 Task: Look for space in Bandar-e Lengeh, Iran from 24th August, 2023 to 10th September, 2023 for 8 adults in price range Rs.12000 to Rs.15000. Place can be entire place or shared room with 4 bedrooms having 8 beds and 4 bathrooms. Property type can be house, flat, guest house. Amenities needed are: wifi, TV, free parkinig on premises, gym, breakfast. Booking option can be shelf check-in. Required host language is English.
Action: Mouse moved to (307, 130)
Screenshot: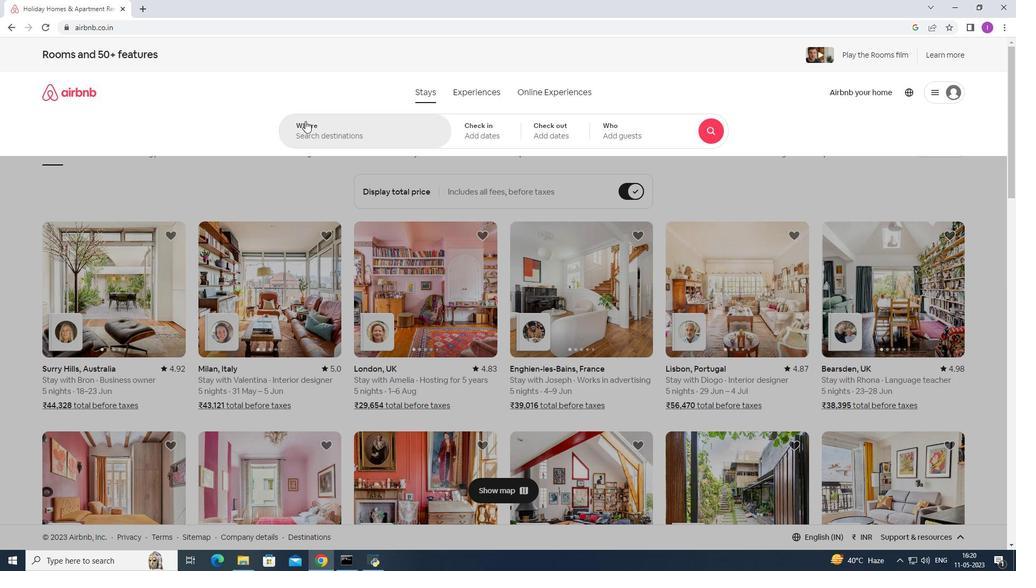 
Action: Mouse pressed left at (307, 130)
Screenshot: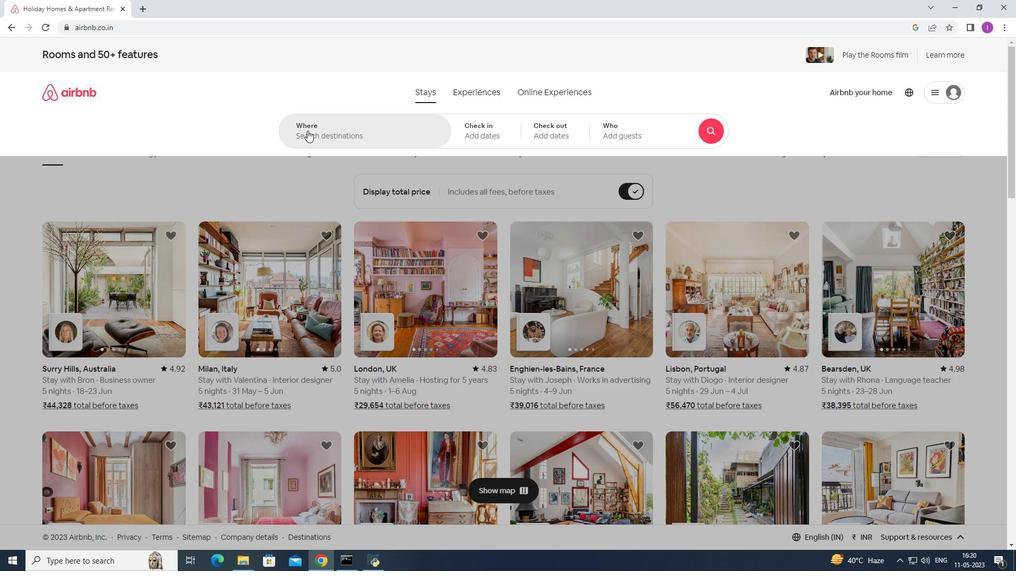 
Action: Mouse moved to (308, 131)
Screenshot: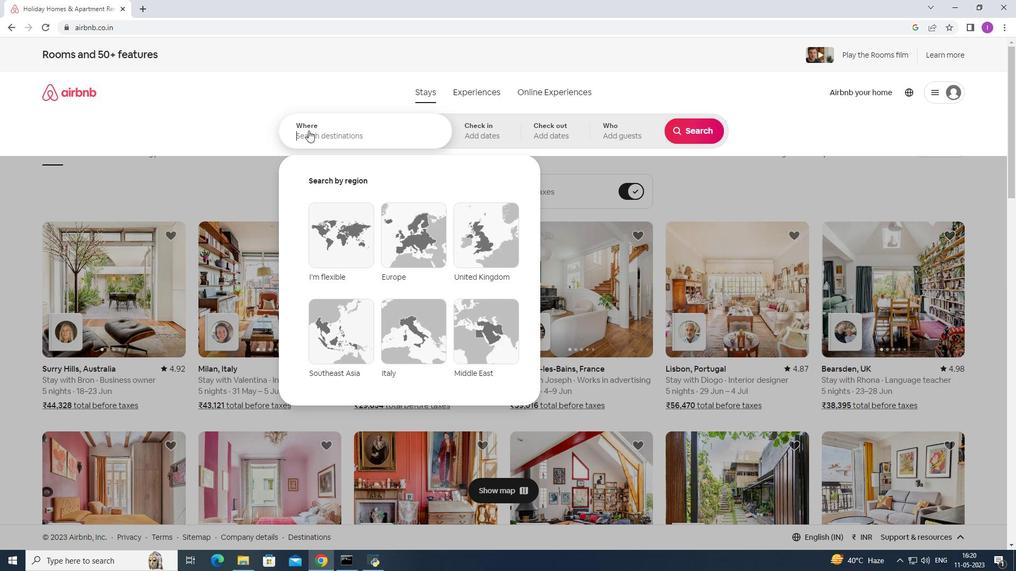 
Action: Key pressed <Key.shift><Key.shift><Key.shift><Key.shift><Key.shift><Key.shift><Key.shift><Key.shift><Key.shift><Key.shift><Key.shift><Key.shift><Key.shift><Key.shift><Key.shift><Key.shift><Key.shift><Key.shift><Key.shift><Key.shift><Key.shift><Key.shift>Bandar-e-<Key.shift>Lengeh
Screenshot: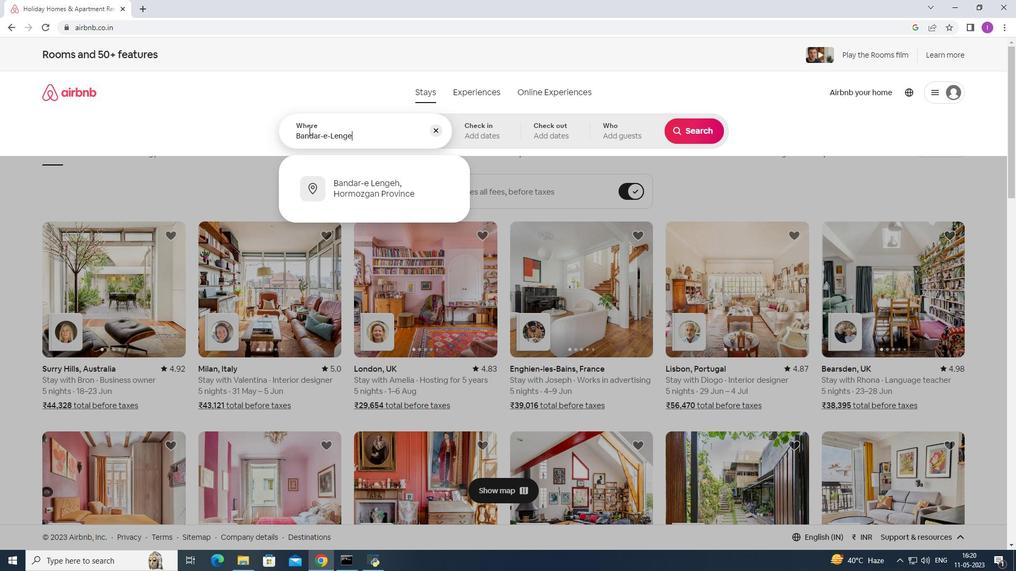 
Action: Mouse moved to (418, 168)
Screenshot: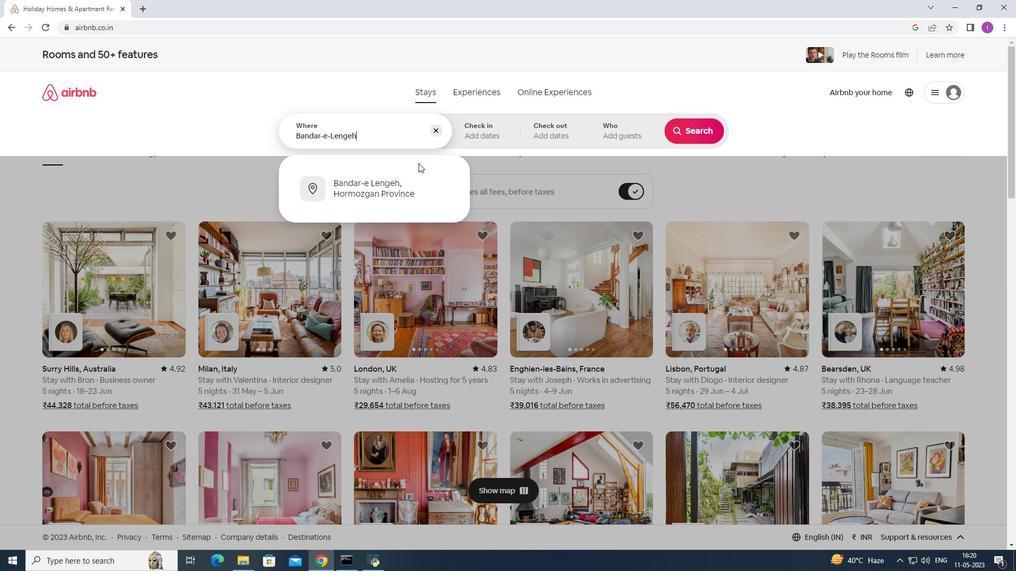 
Action: Key pressed ,<Key.shift>Iran
Screenshot: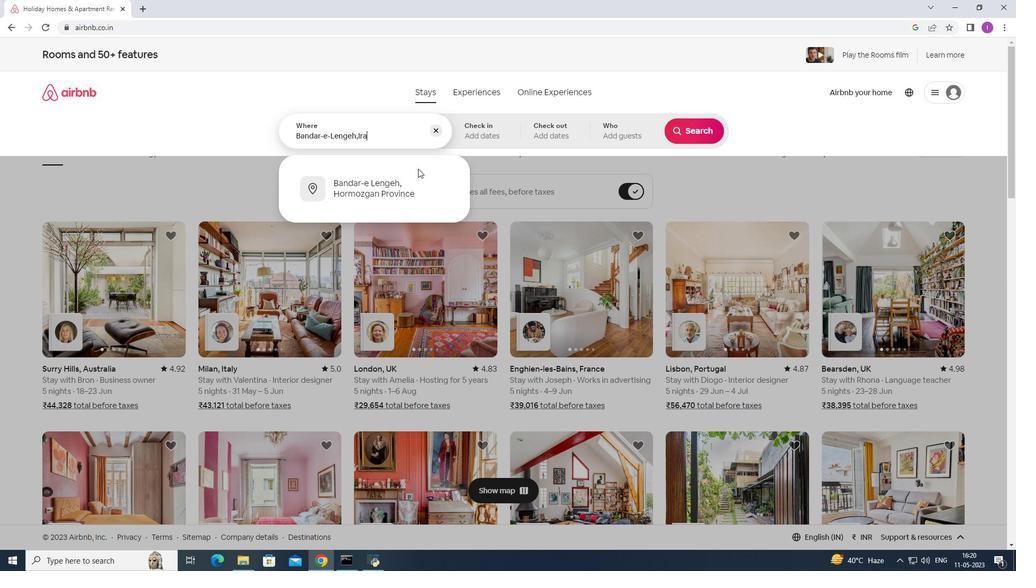 
Action: Mouse moved to (497, 129)
Screenshot: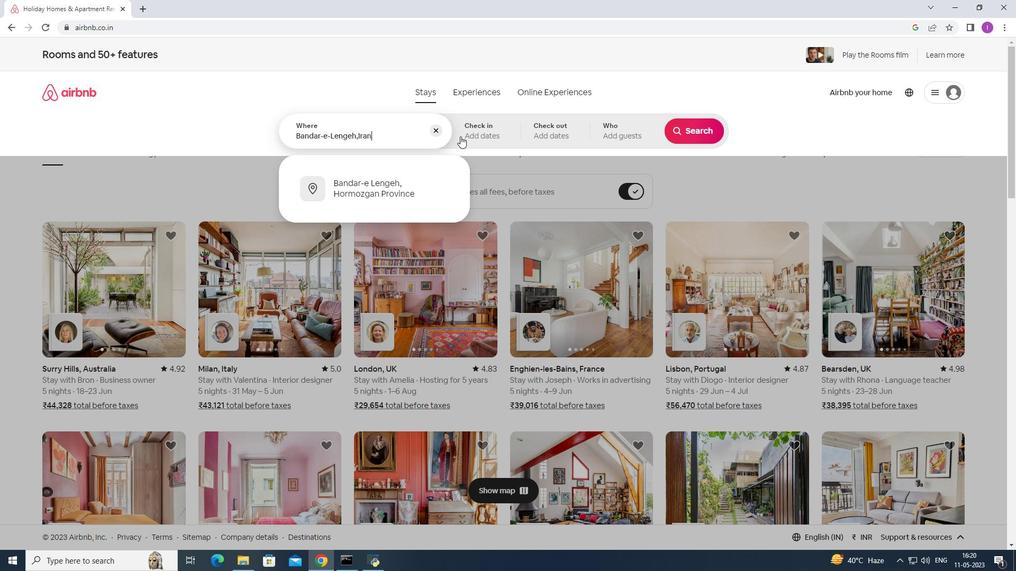 
Action: Mouse pressed left at (497, 129)
Screenshot: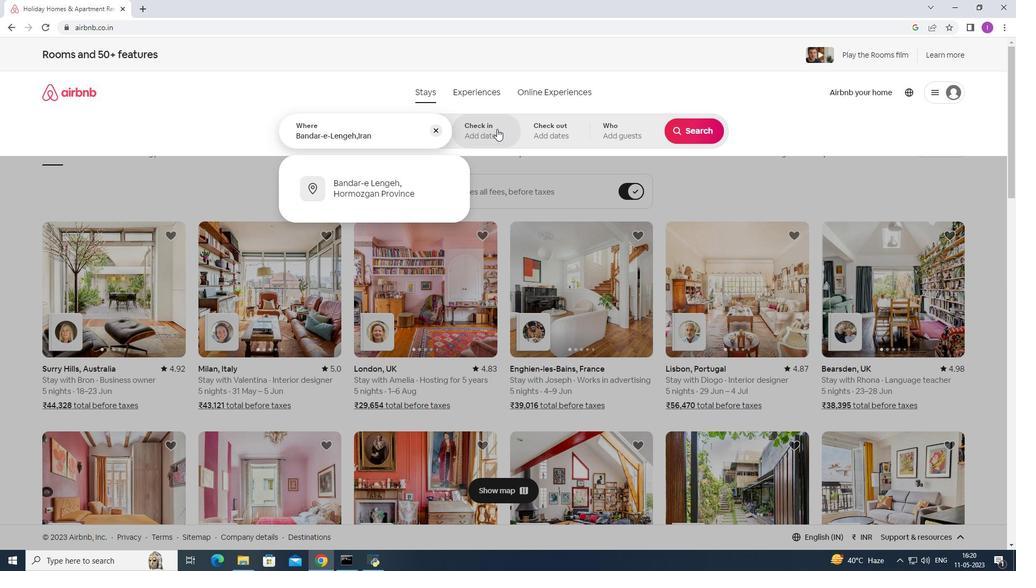 
Action: Mouse moved to (690, 217)
Screenshot: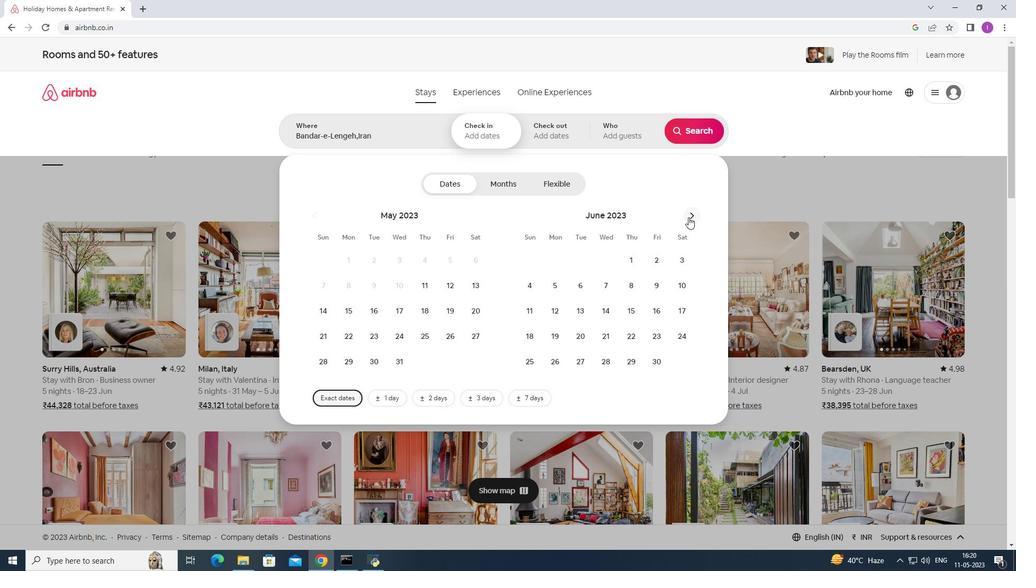 
Action: Mouse pressed left at (690, 217)
Screenshot: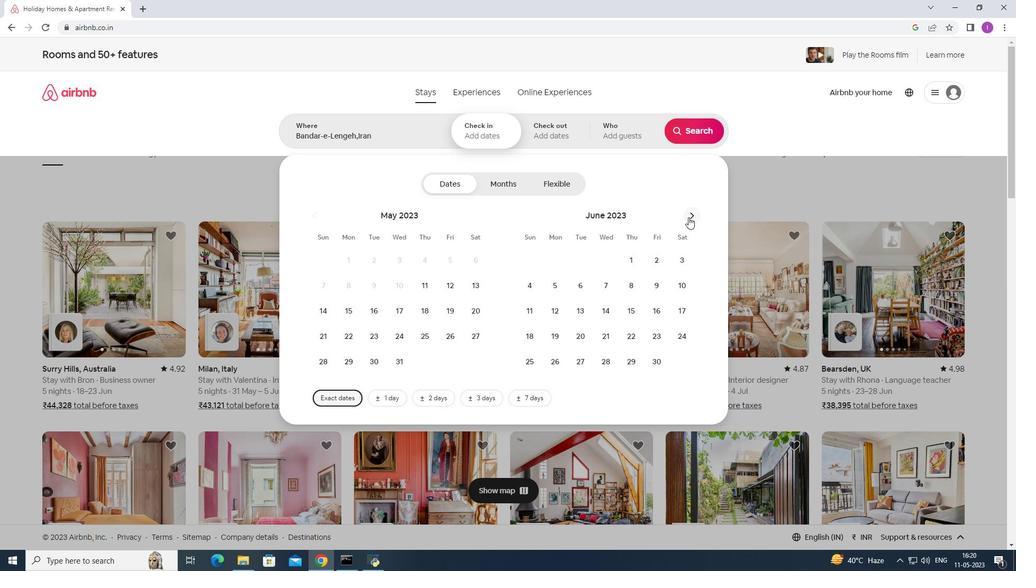 
Action: Mouse moved to (691, 217)
Screenshot: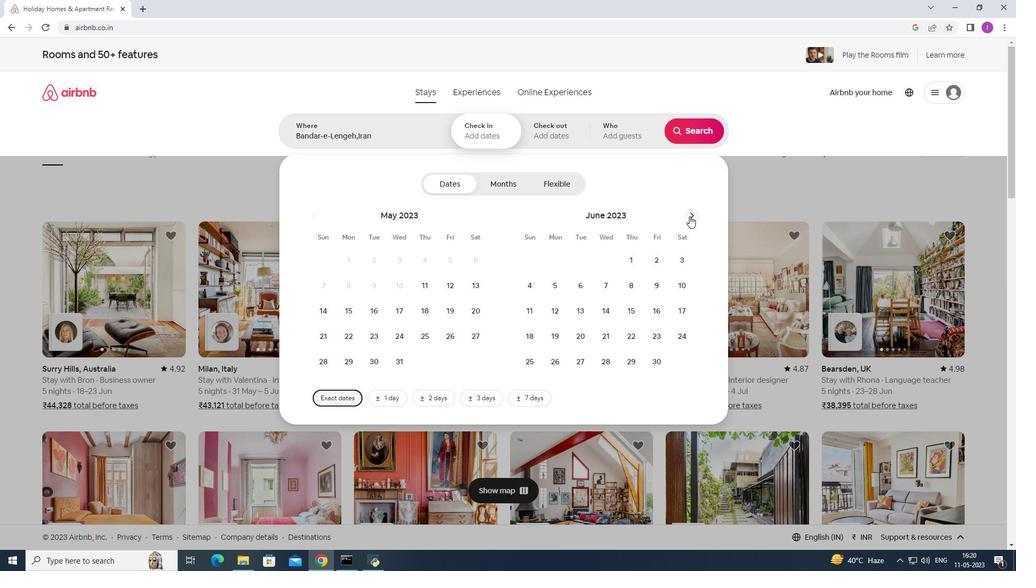 
Action: Mouse pressed left at (691, 217)
Screenshot: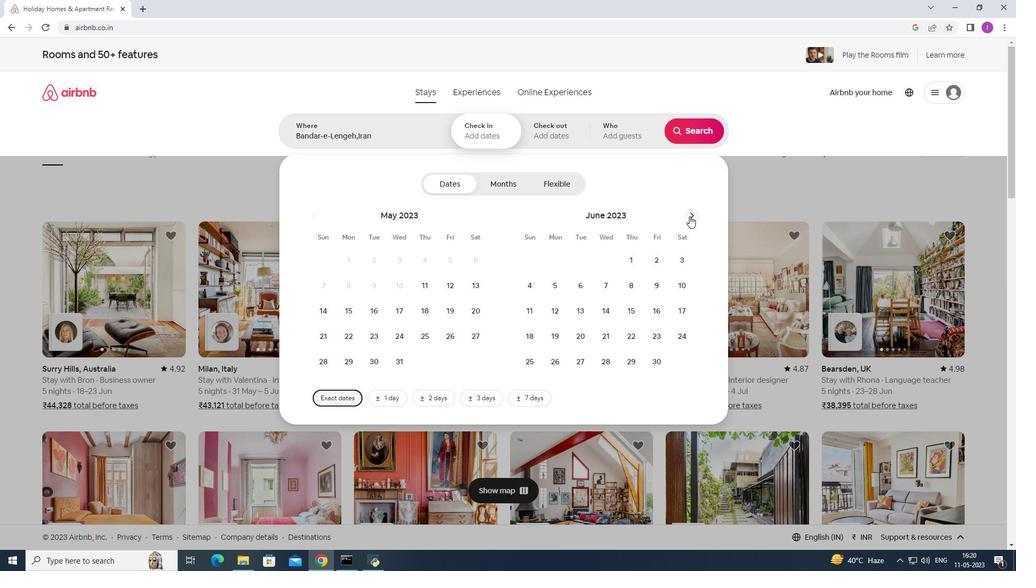 
Action: Mouse moved to (692, 218)
Screenshot: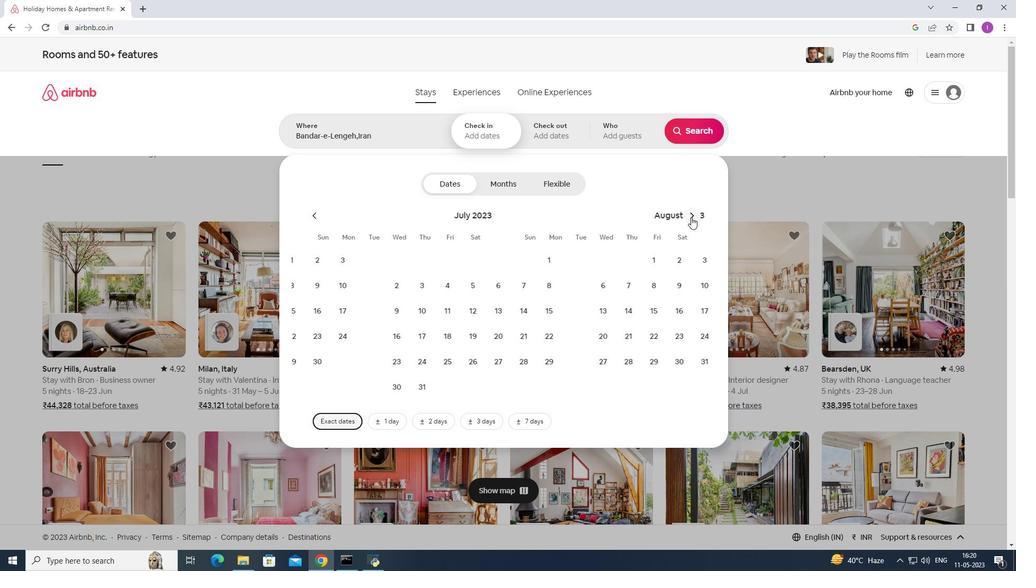
Action: Mouse pressed left at (692, 218)
Screenshot: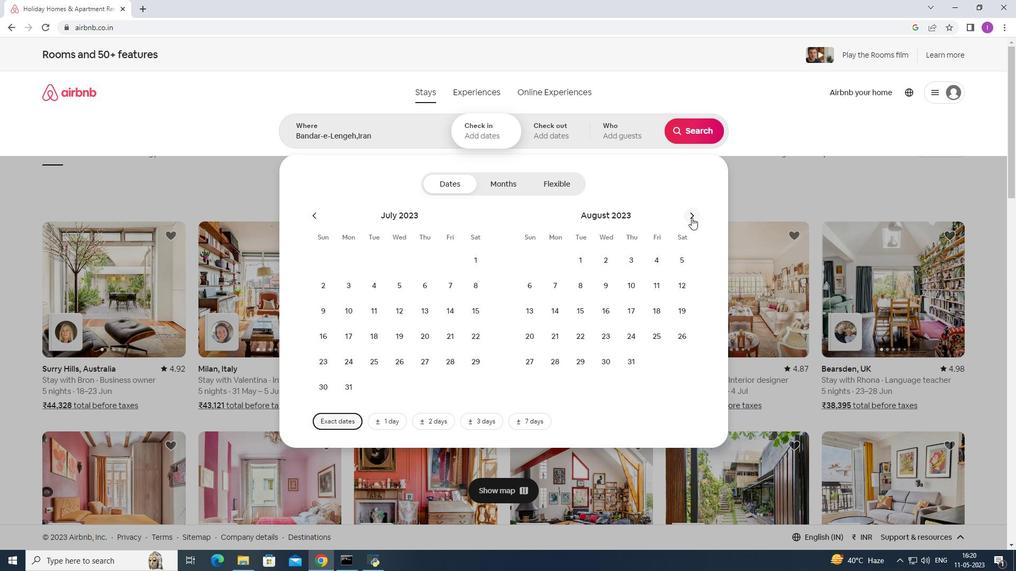 
Action: Mouse moved to (424, 336)
Screenshot: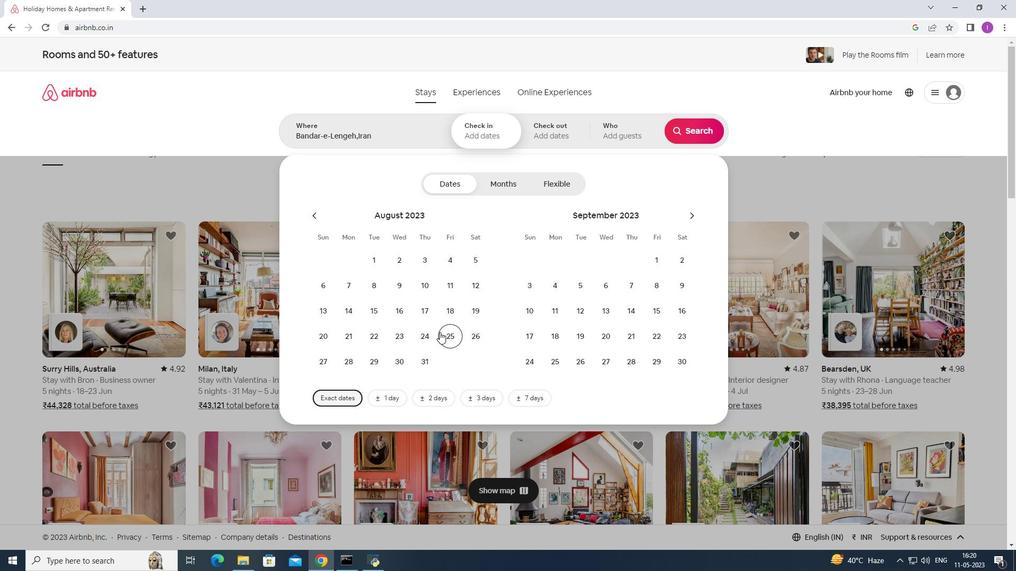 
Action: Mouse pressed left at (424, 336)
Screenshot: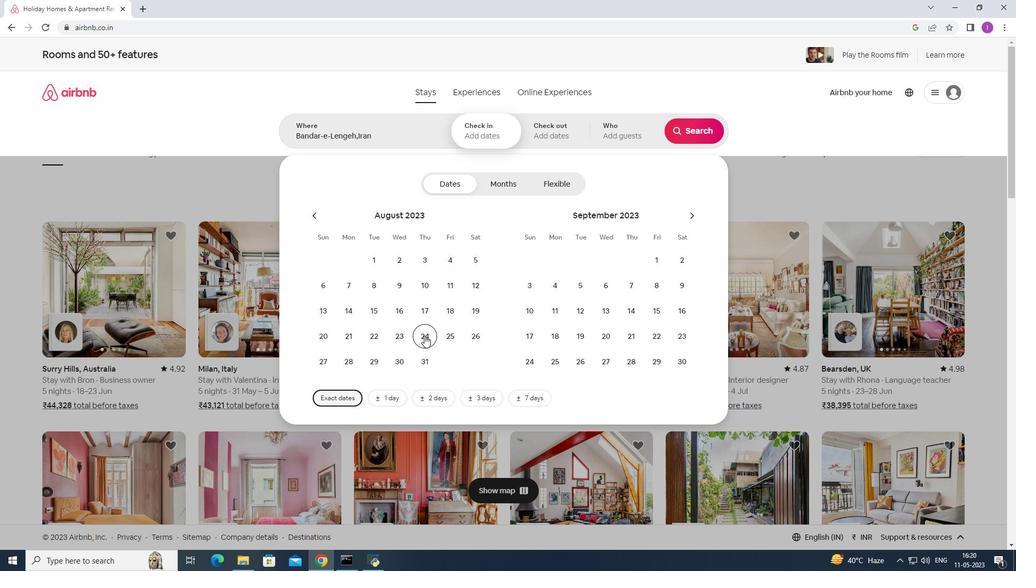 
Action: Mouse moved to (539, 311)
Screenshot: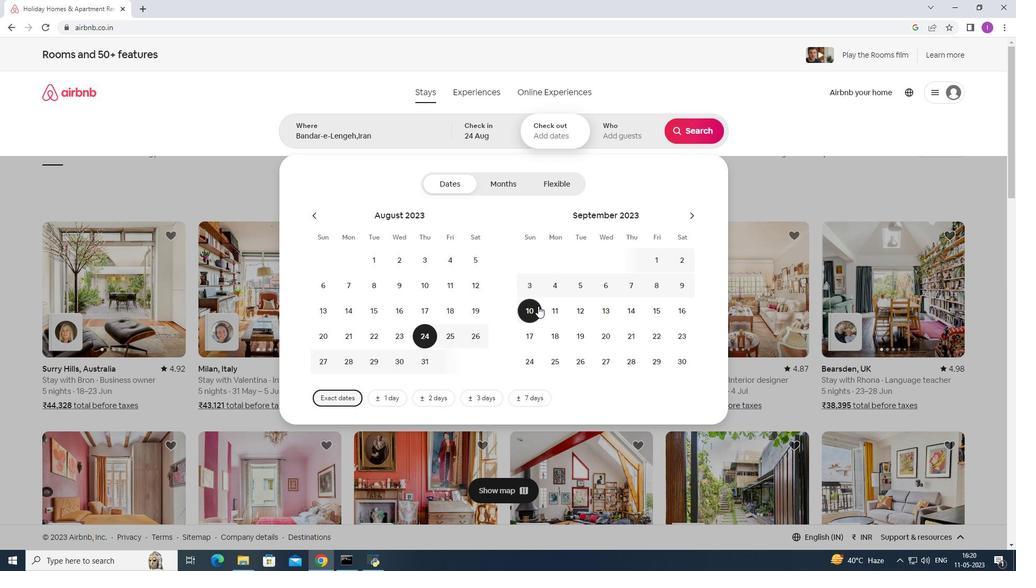 
Action: Mouse pressed left at (539, 311)
Screenshot: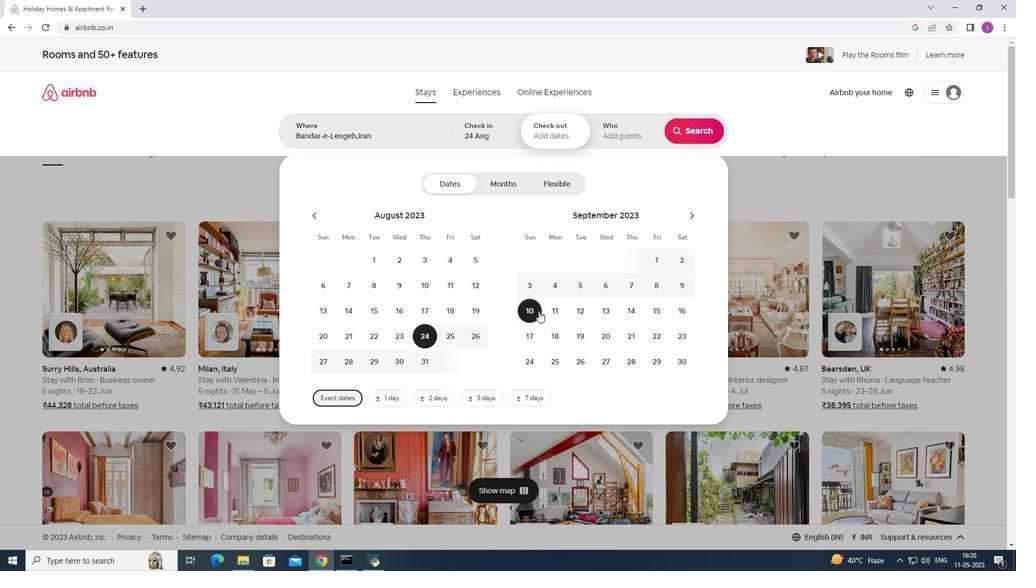 
Action: Mouse moved to (636, 139)
Screenshot: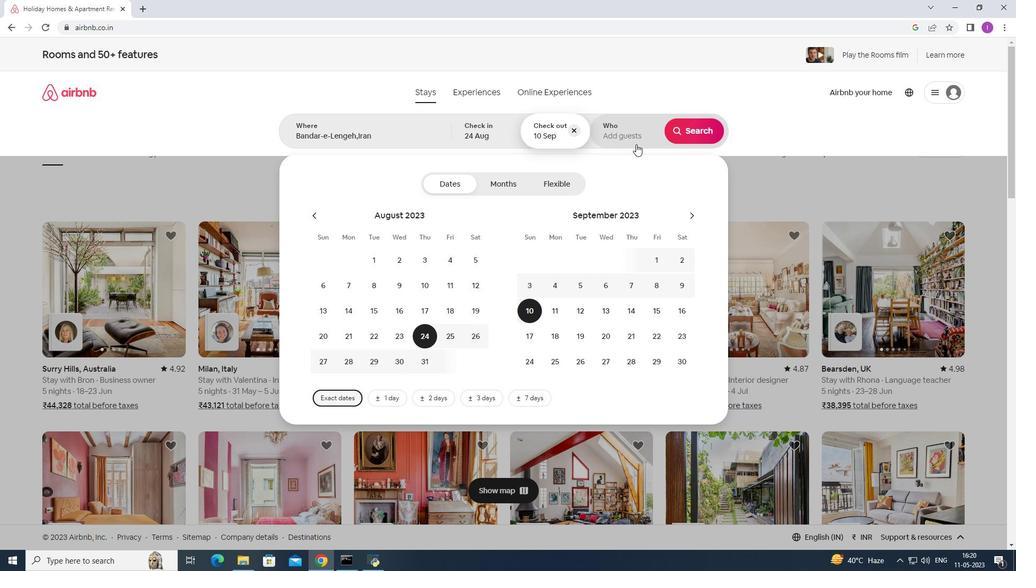 
Action: Mouse pressed left at (636, 139)
Screenshot: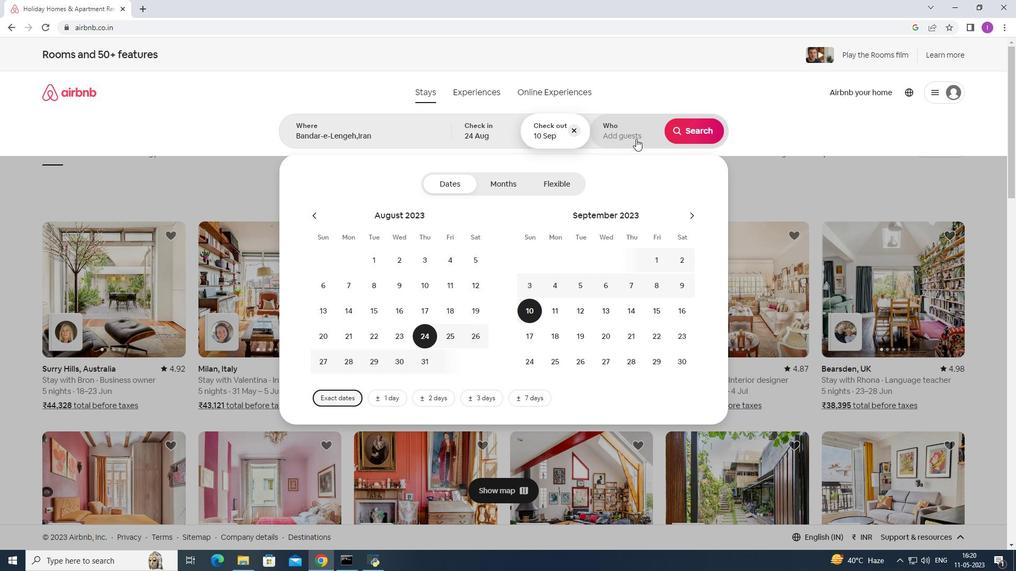 
Action: Mouse moved to (696, 190)
Screenshot: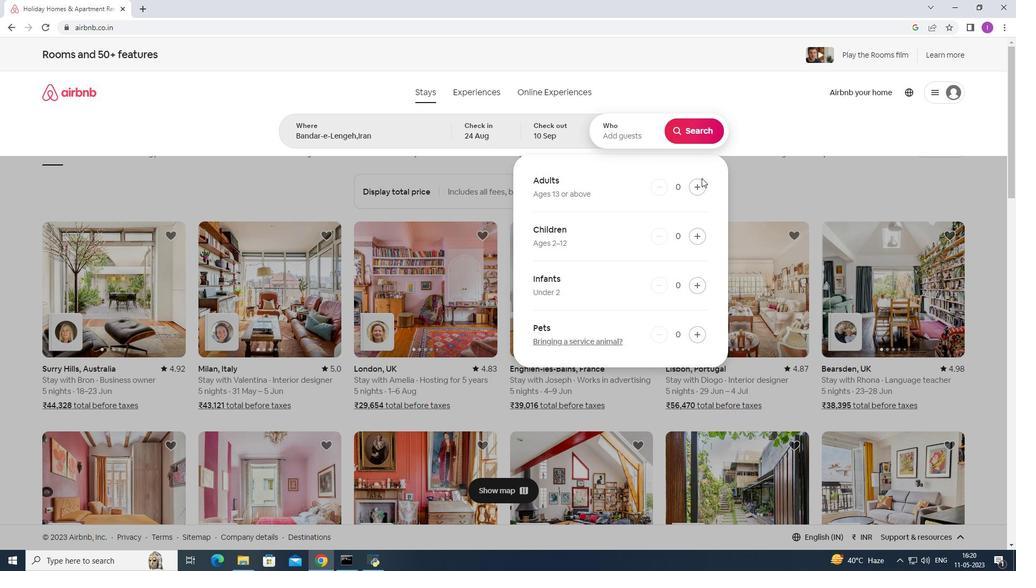 
Action: Mouse pressed left at (696, 190)
Screenshot: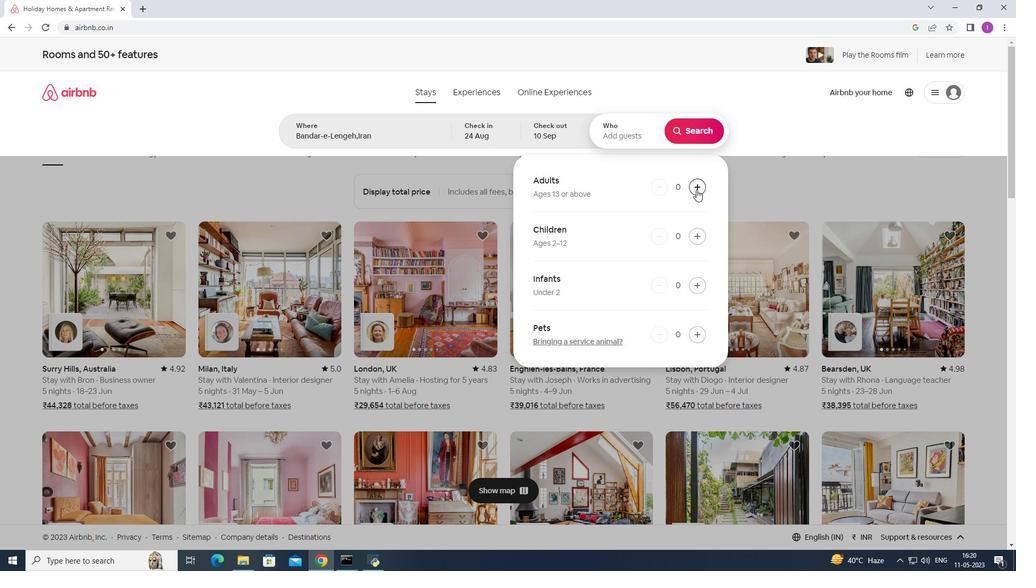 
Action: Mouse pressed left at (696, 190)
Screenshot: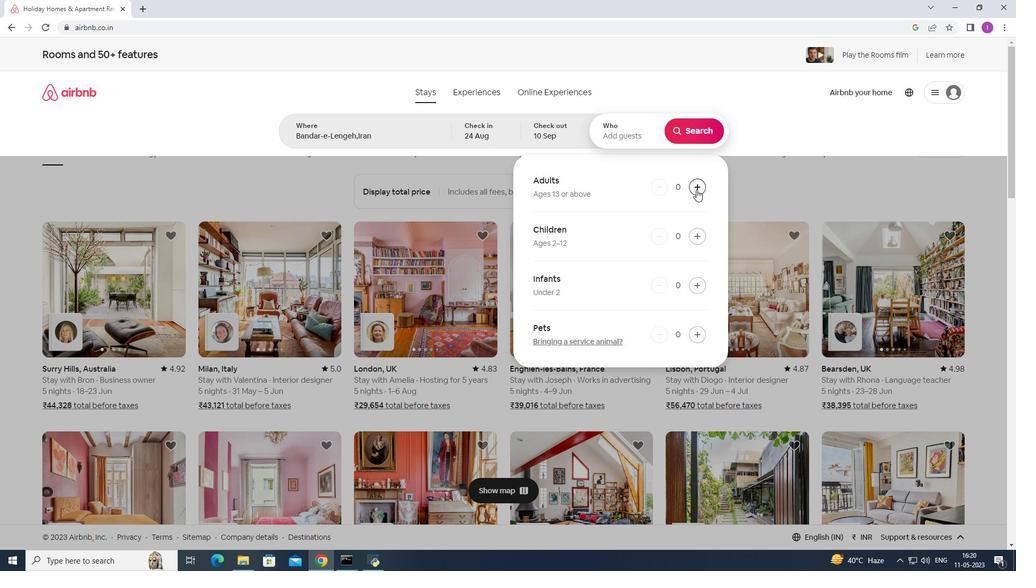 
Action: Mouse pressed left at (696, 190)
Screenshot: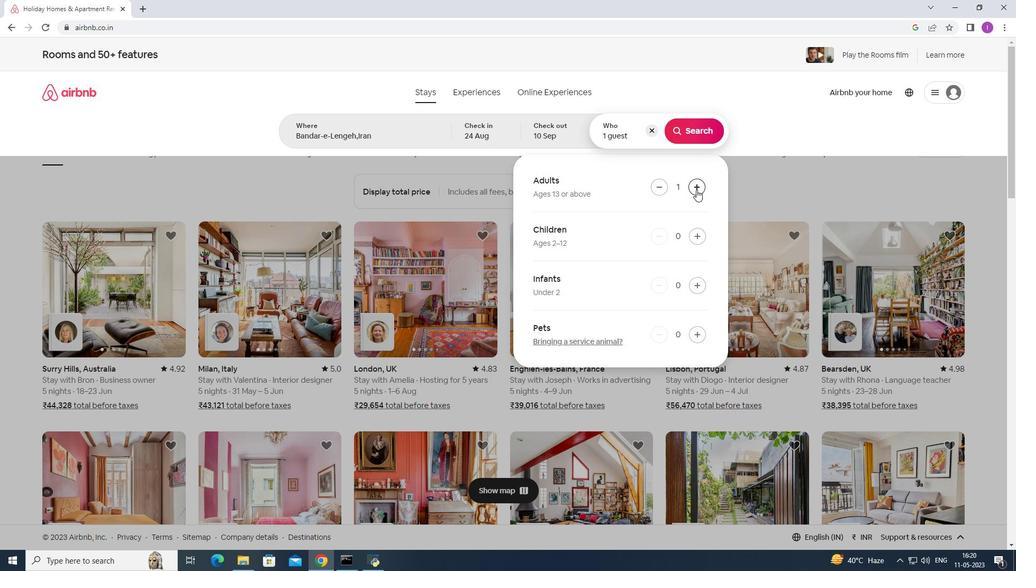 
Action: Mouse pressed left at (696, 190)
Screenshot: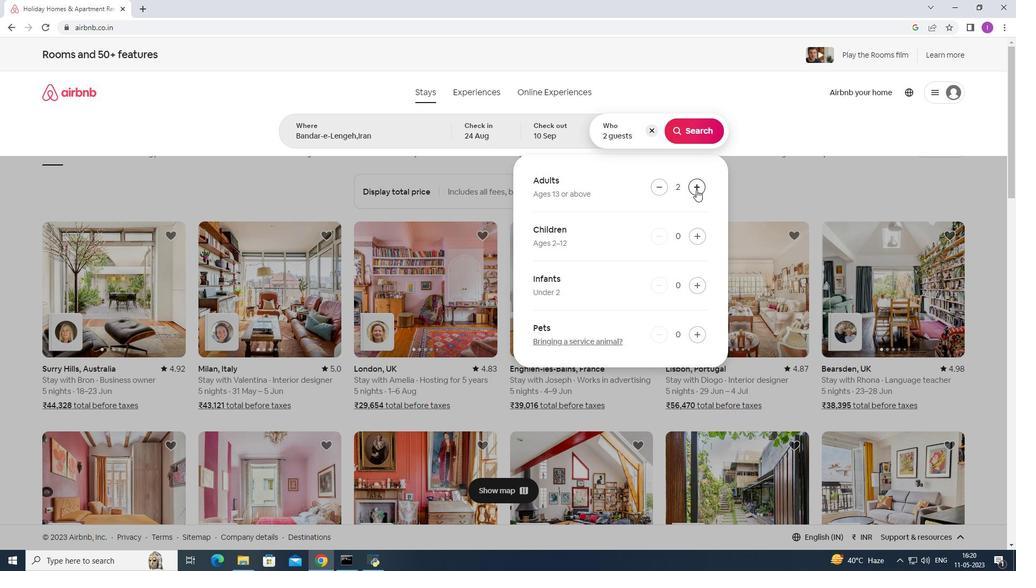 
Action: Mouse pressed left at (696, 190)
Screenshot: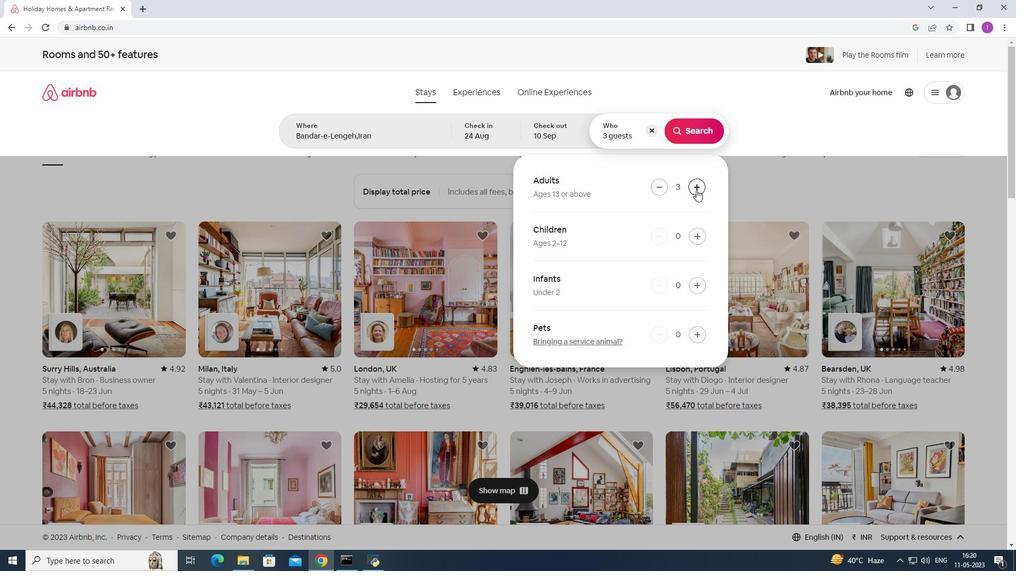 
Action: Mouse pressed left at (696, 190)
Screenshot: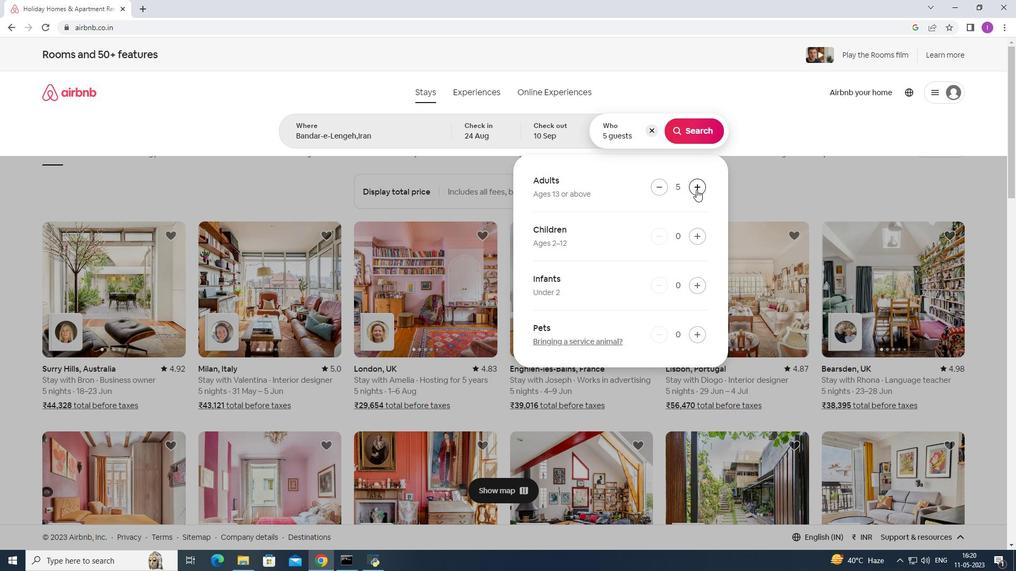 
Action: Mouse pressed left at (696, 190)
Screenshot: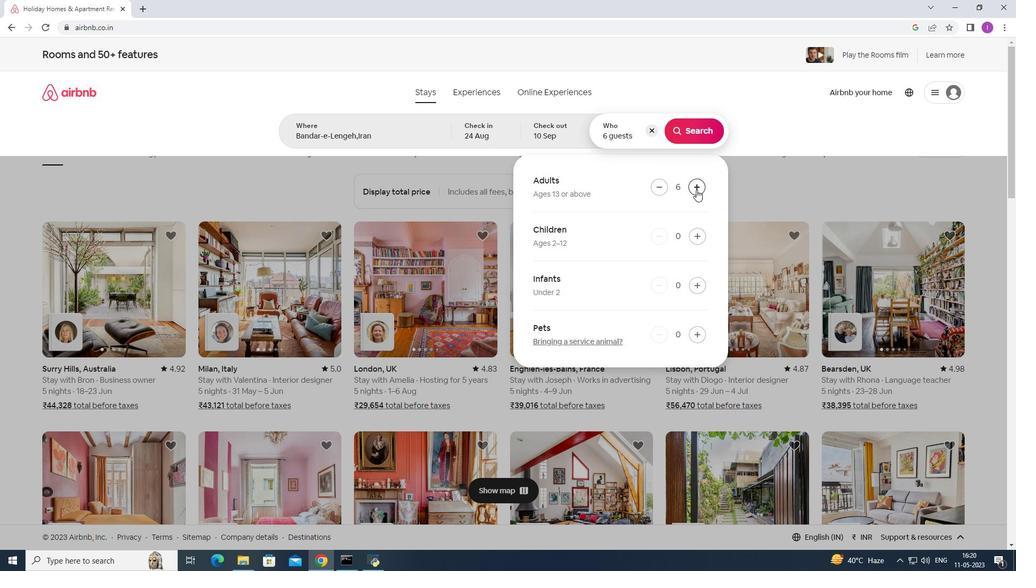 
Action: Mouse pressed left at (696, 190)
Screenshot: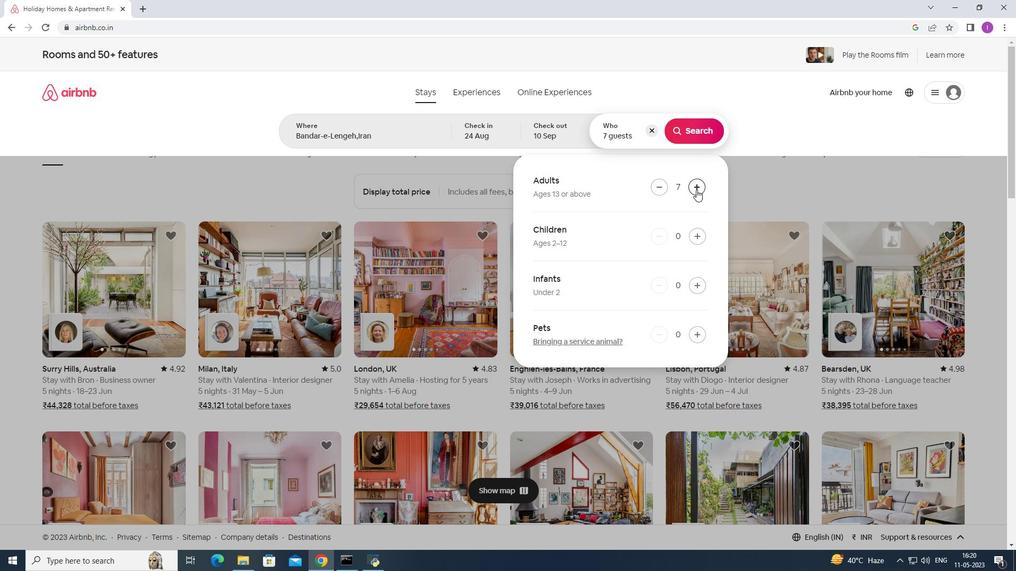 
Action: Mouse moved to (702, 133)
Screenshot: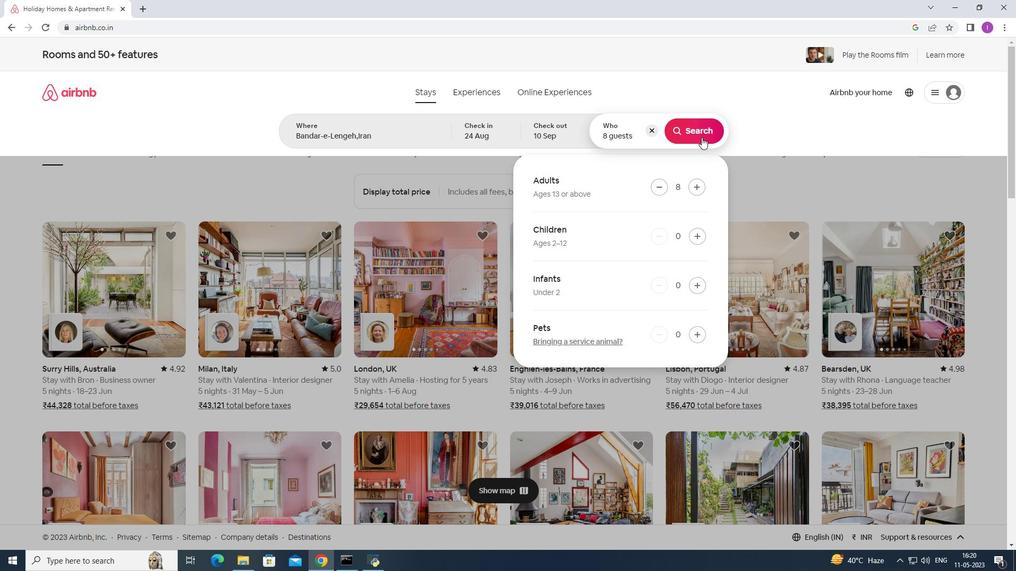 
Action: Mouse pressed left at (702, 133)
Screenshot: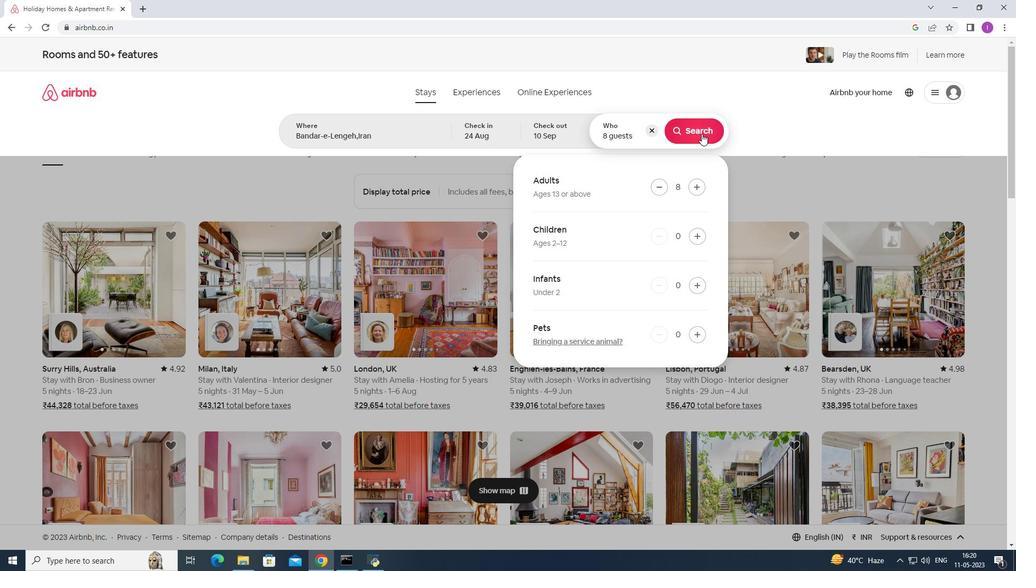 
Action: Mouse moved to (962, 99)
Screenshot: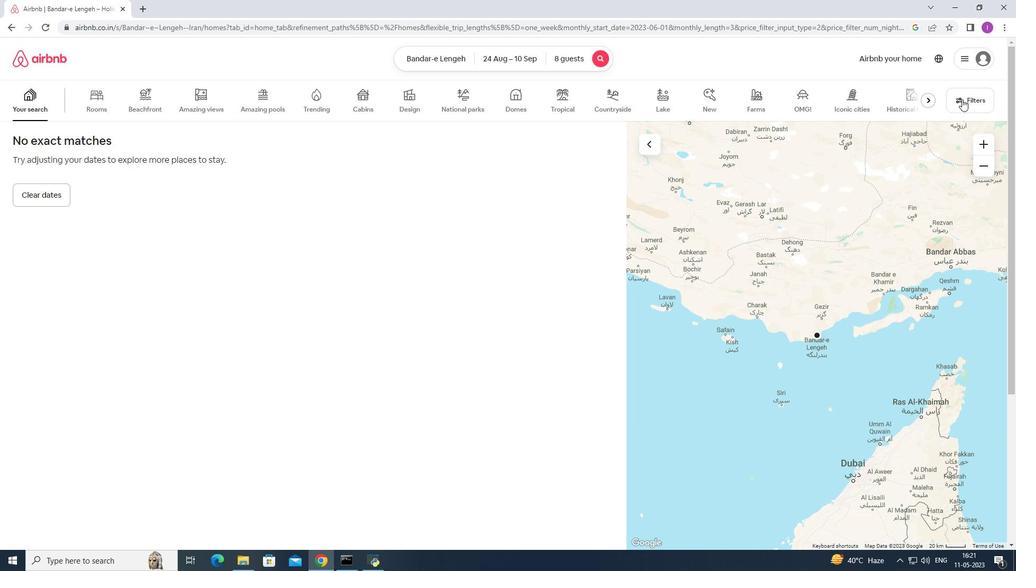 
Action: Mouse pressed left at (962, 99)
Screenshot: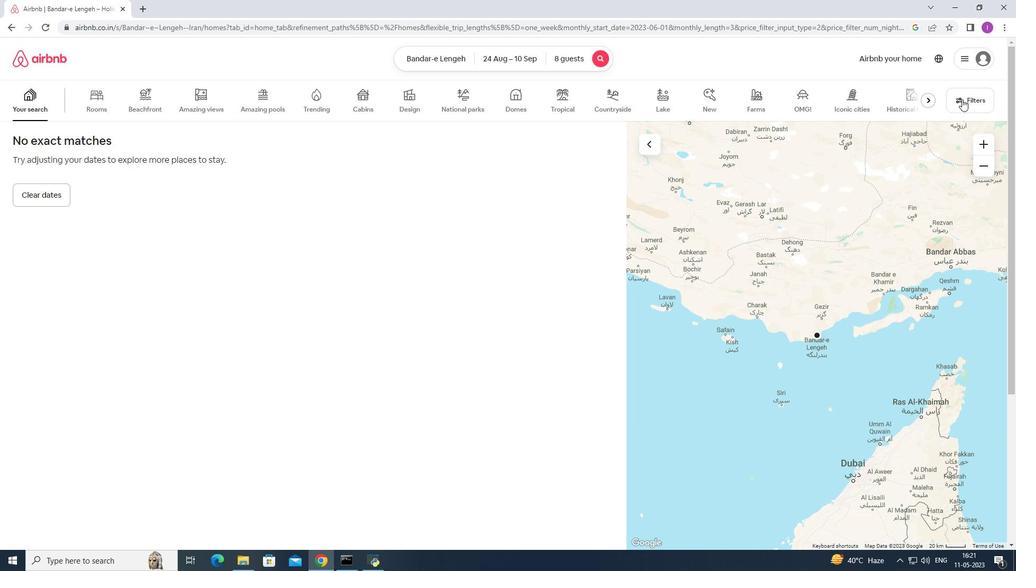 
Action: Mouse moved to (578, 365)
Screenshot: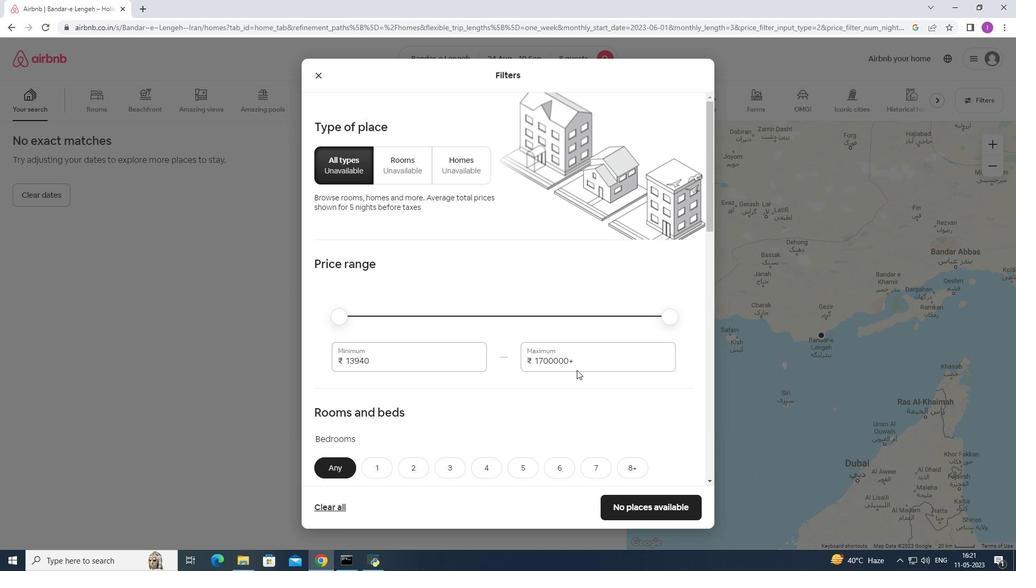 
Action: Mouse pressed left at (578, 365)
Screenshot: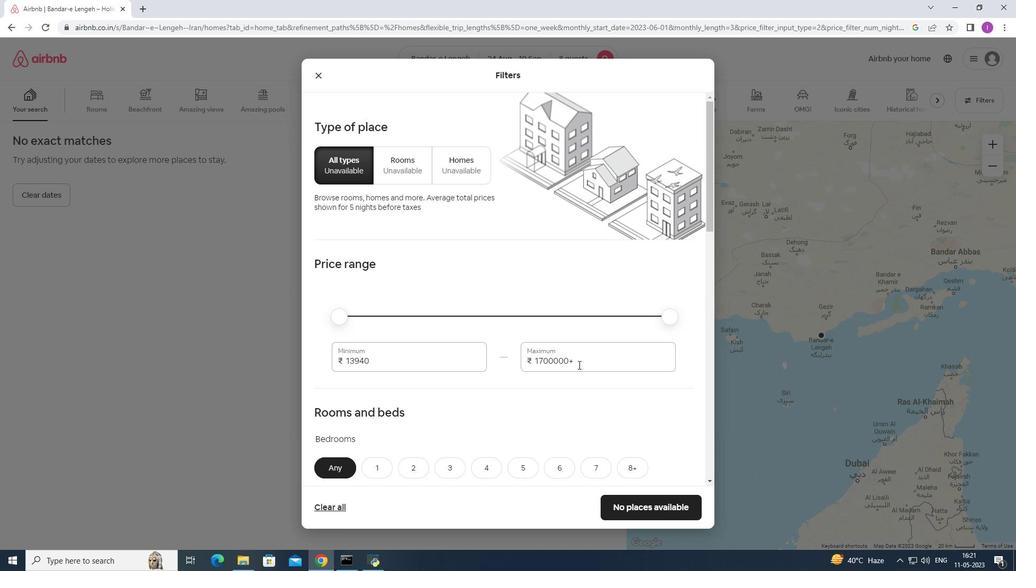 
Action: Mouse moved to (537, 357)
Screenshot: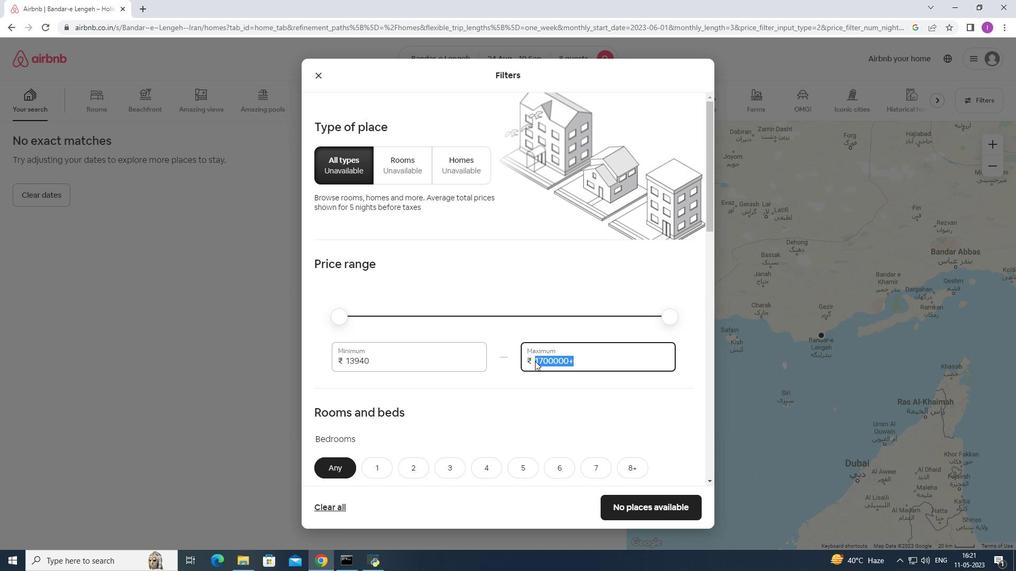 
Action: Key pressed 15
Screenshot: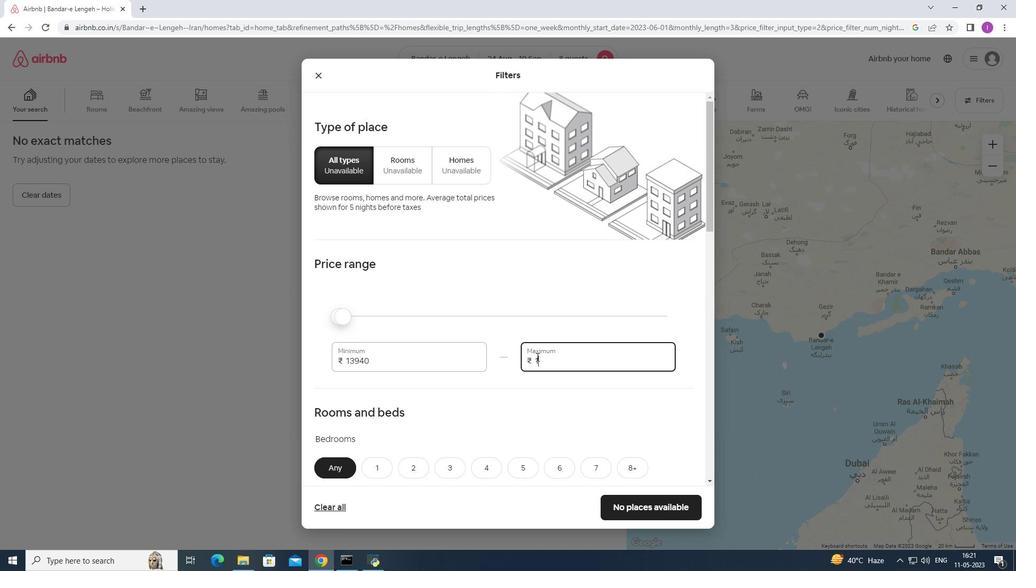
Action: Mouse moved to (537, 355)
Screenshot: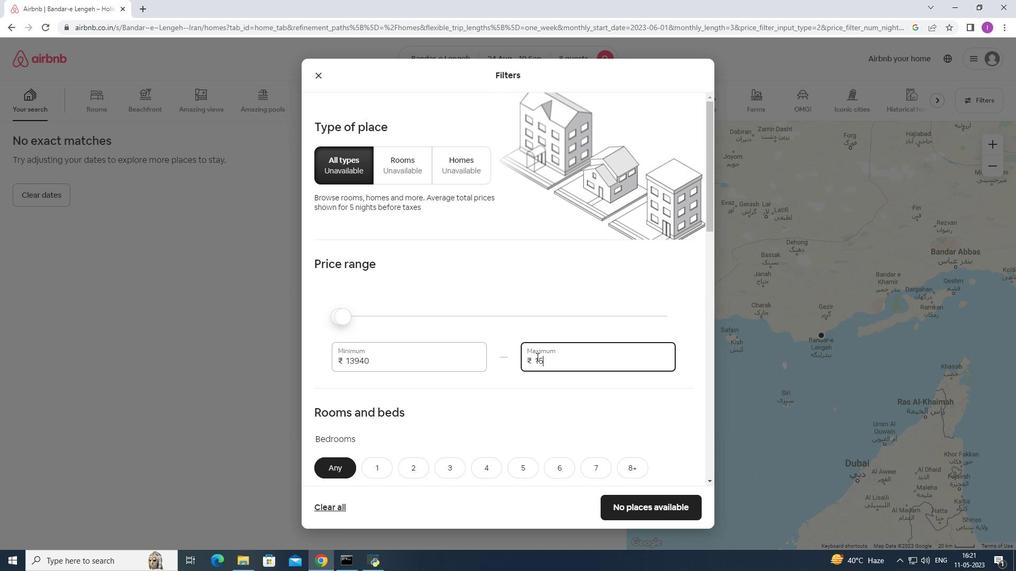 
Action: Key pressed 000
Screenshot: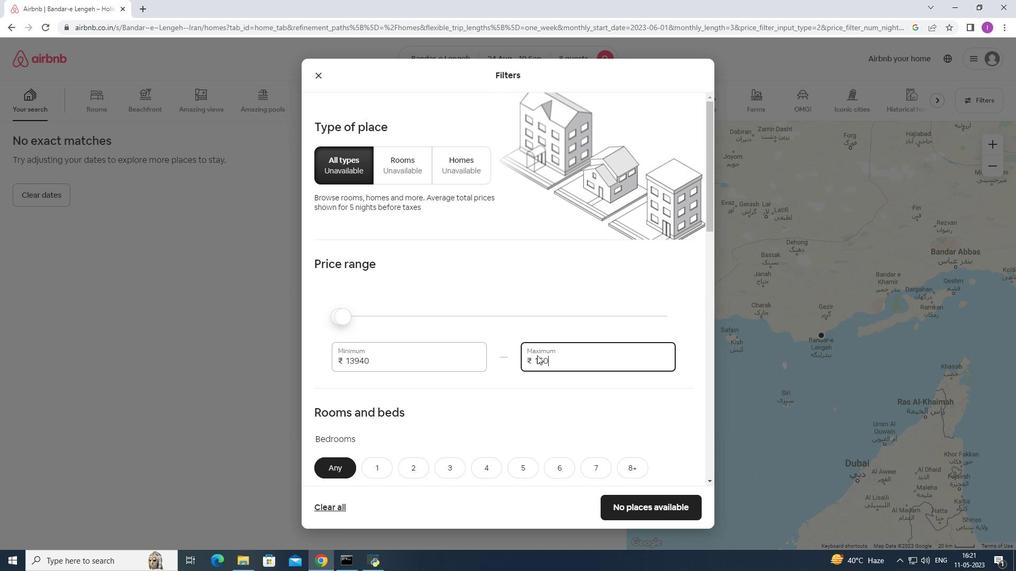 
Action: Mouse moved to (372, 362)
Screenshot: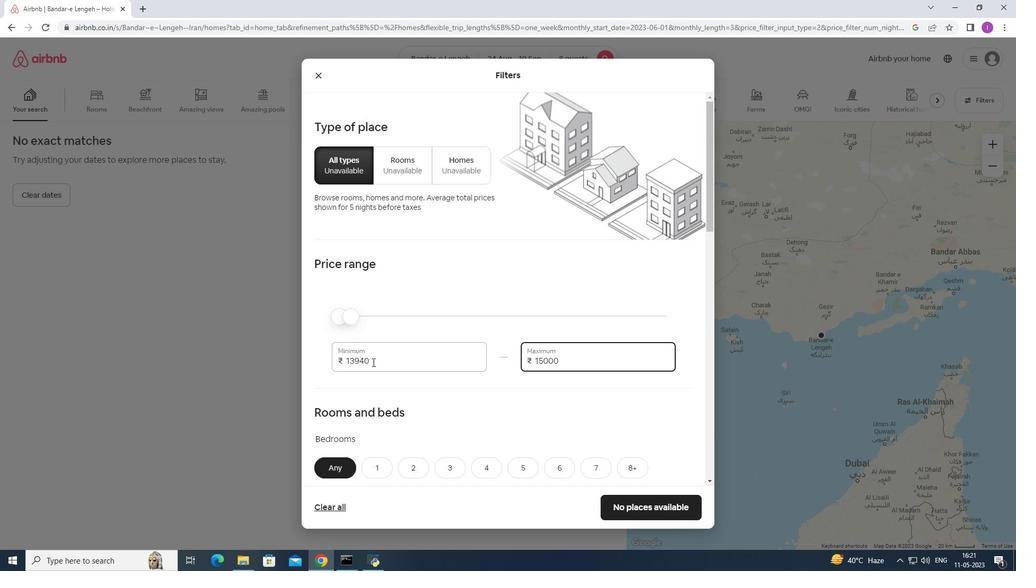 
Action: Mouse pressed left at (372, 362)
Screenshot: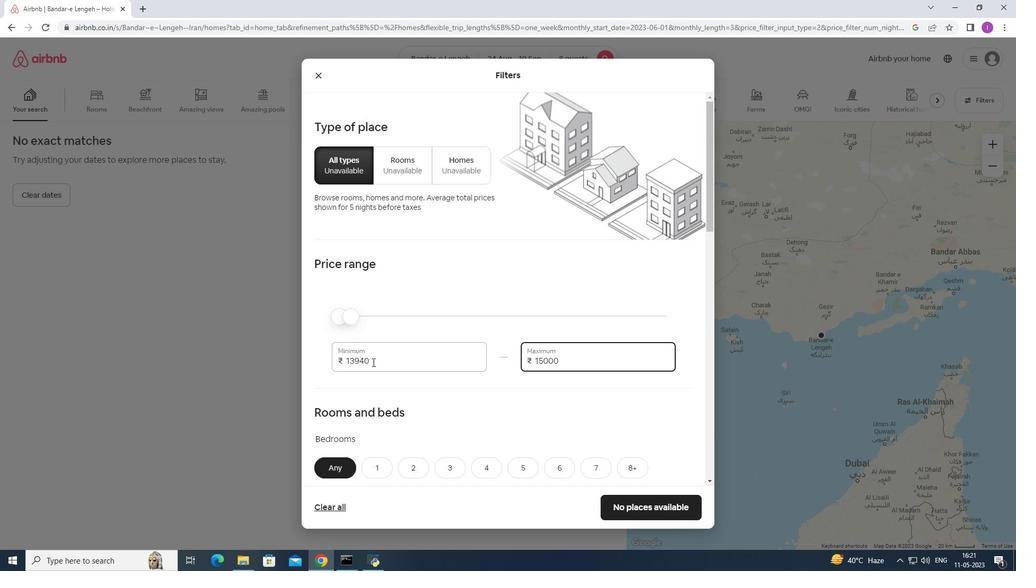 
Action: Mouse moved to (390, 353)
Screenshot: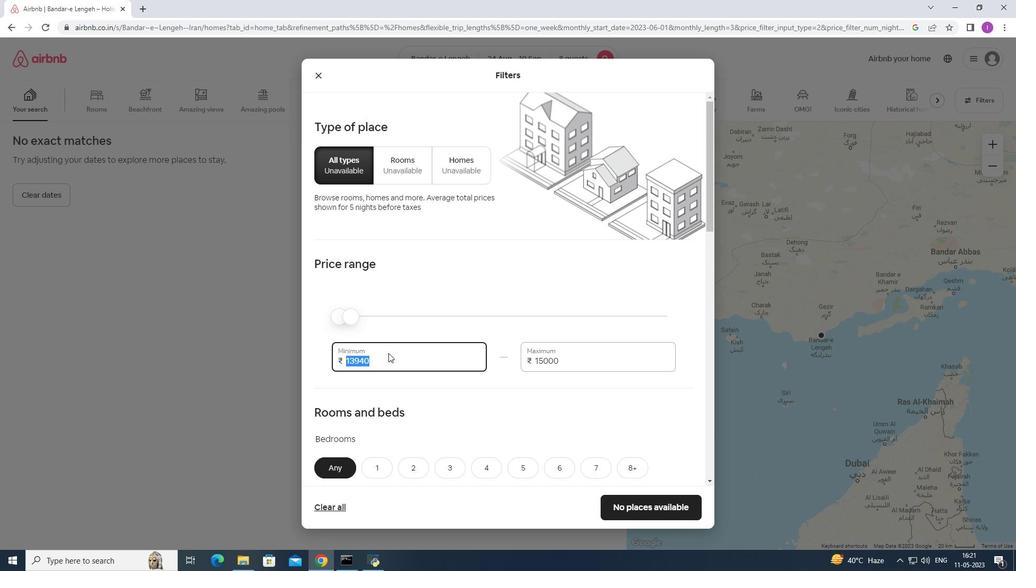 
Action: Key pressed 1200
Screenshot: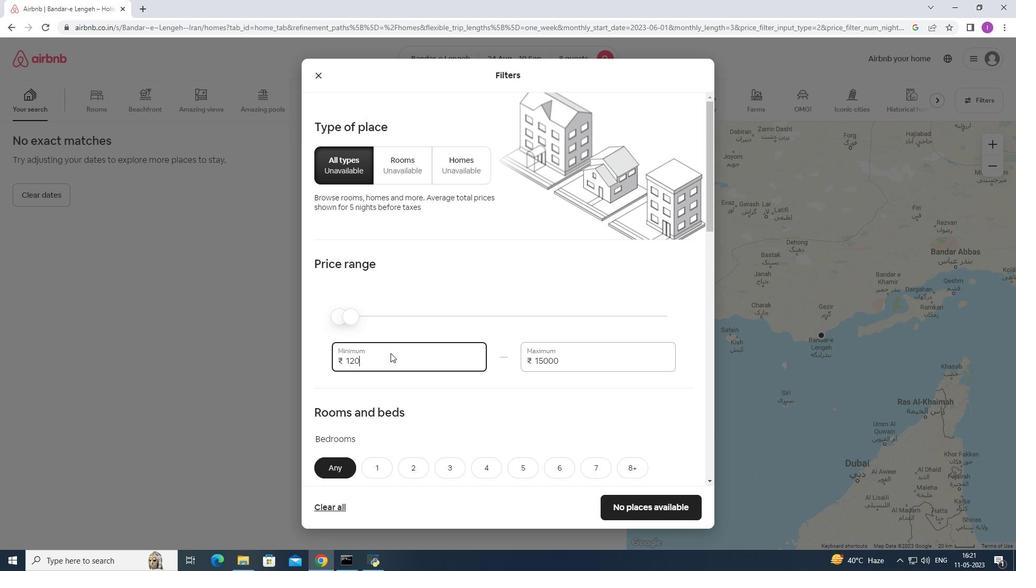 
Action: Mouse moved to (391, 353)
Screenshot: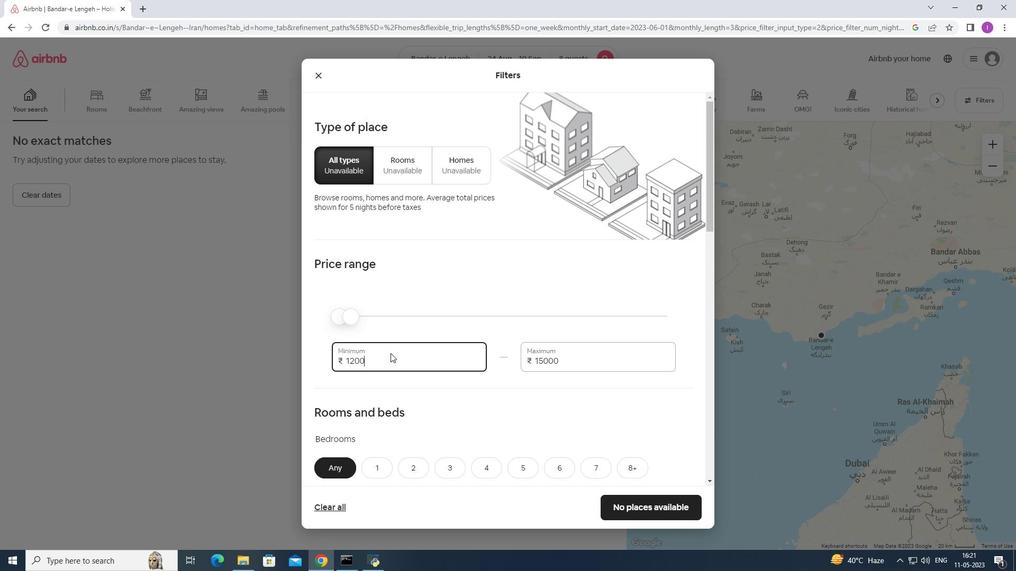 
Action: Key pressed 0
Screenshot: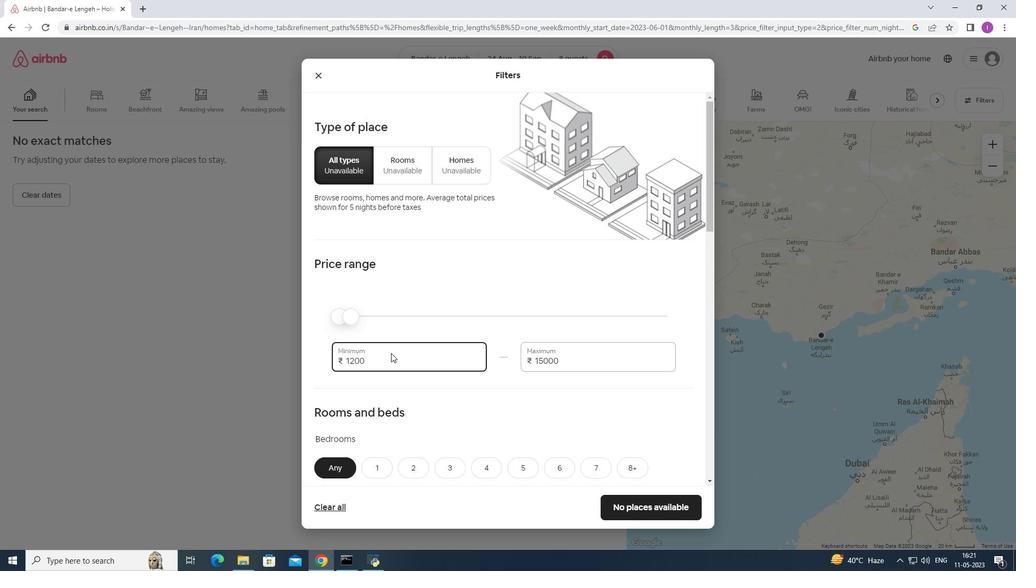 
Action: Mouse moved to (387, 373)
Screenshot: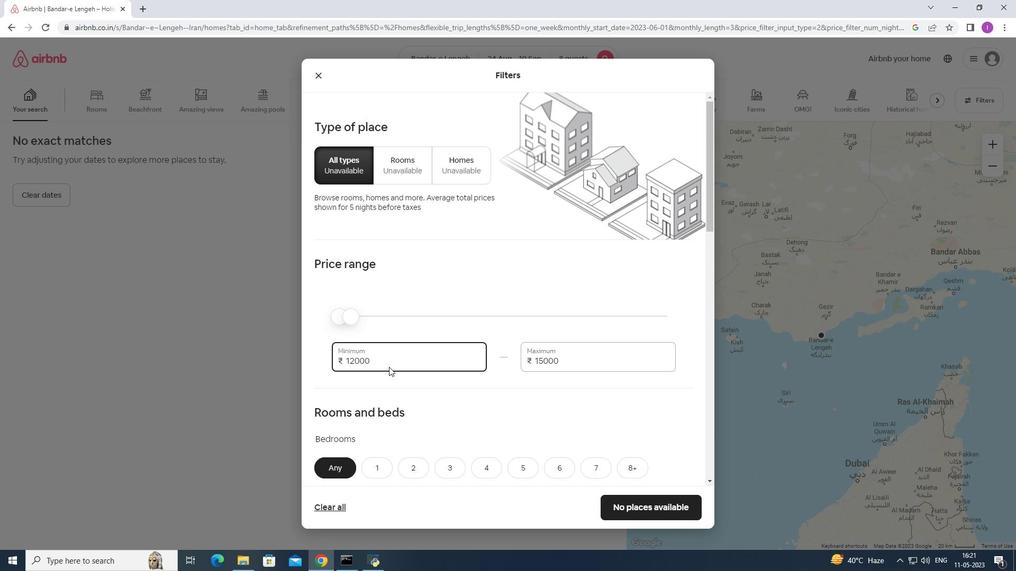 
Action: Mouse scrolled (387, 372) with delta (0, 0)
Screenshot: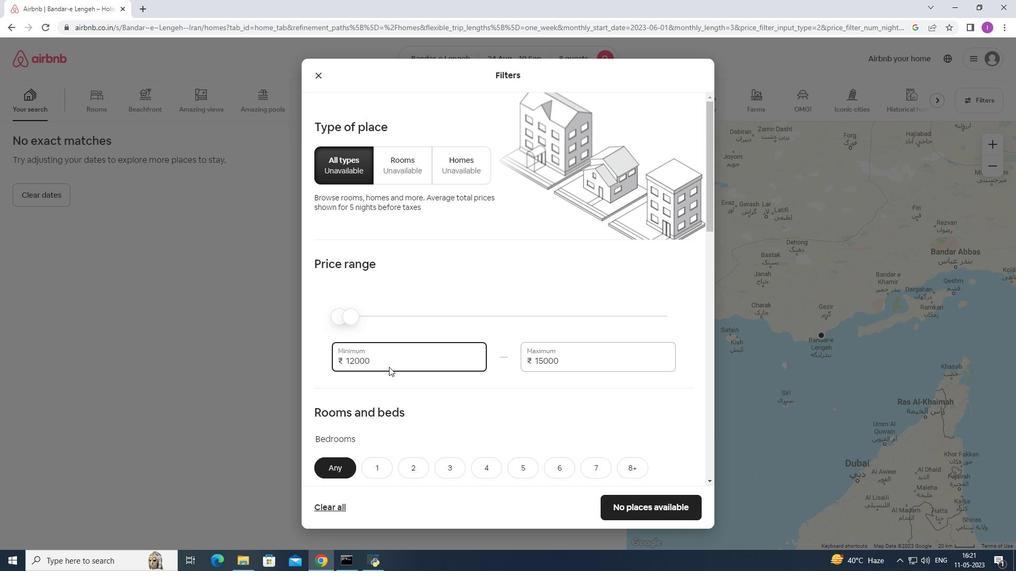 
Action: Mouse moved to (408, 367)
Screenshot: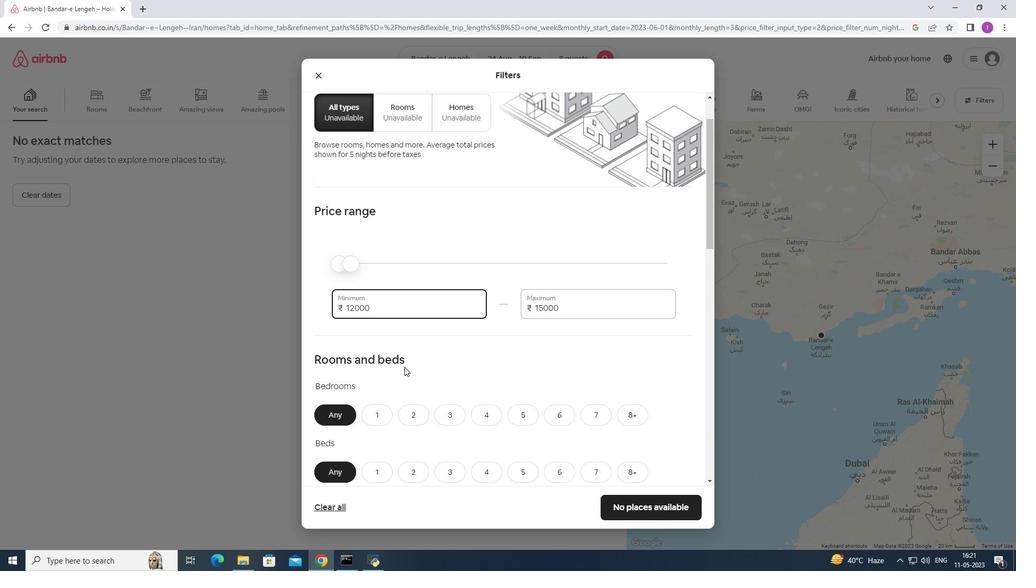 
Action: Mouse scrolled (408, 367) with delta (0, 0)
Screenshot: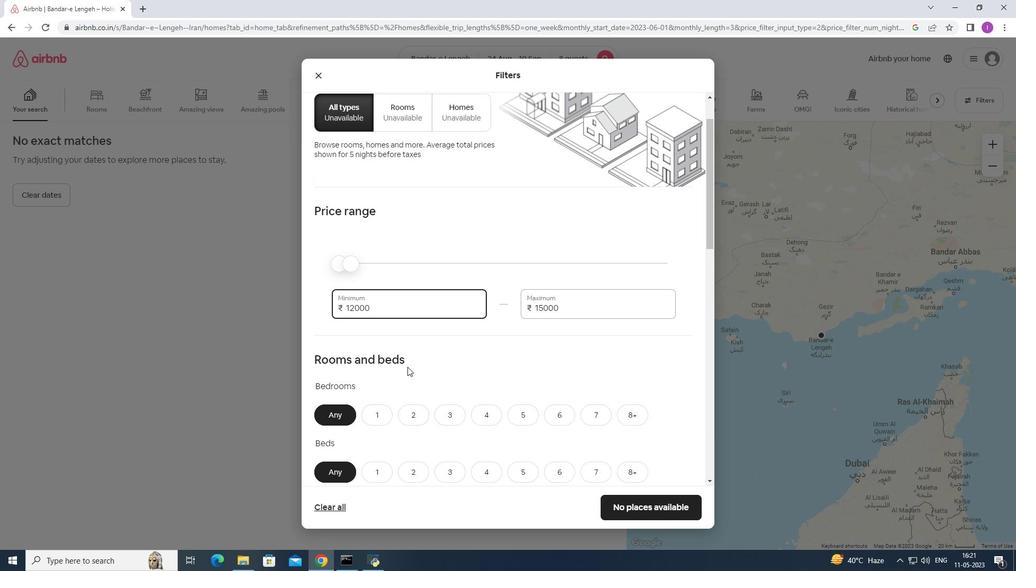 
Action: Mouse scrolled (408, 367) with delta (0, 0)
Screenshot: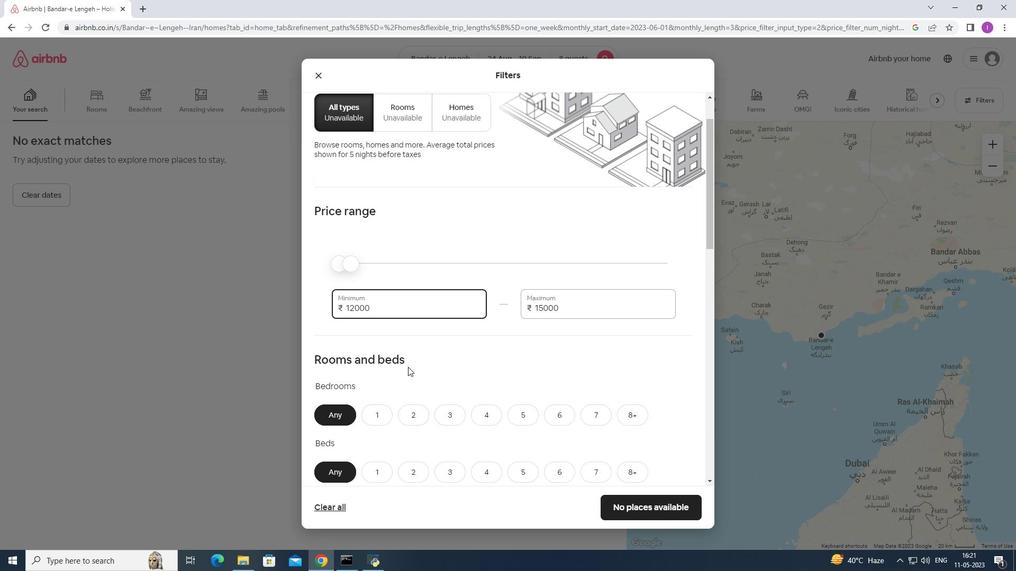 
Action: Mouse moved to (637, 311)
Screenshot: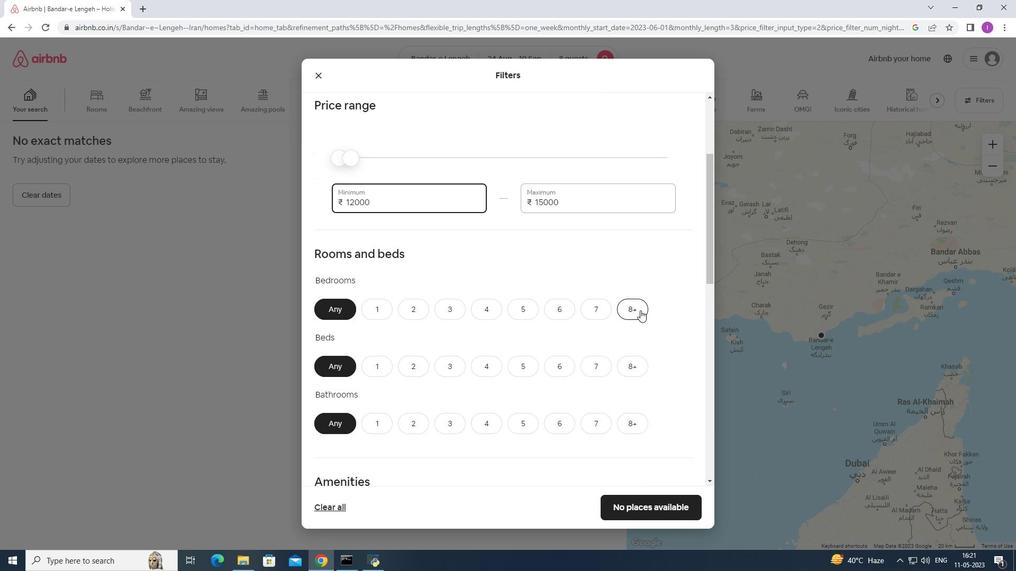 
Action: Mouse pressed left at (637, 311)
Screenshot: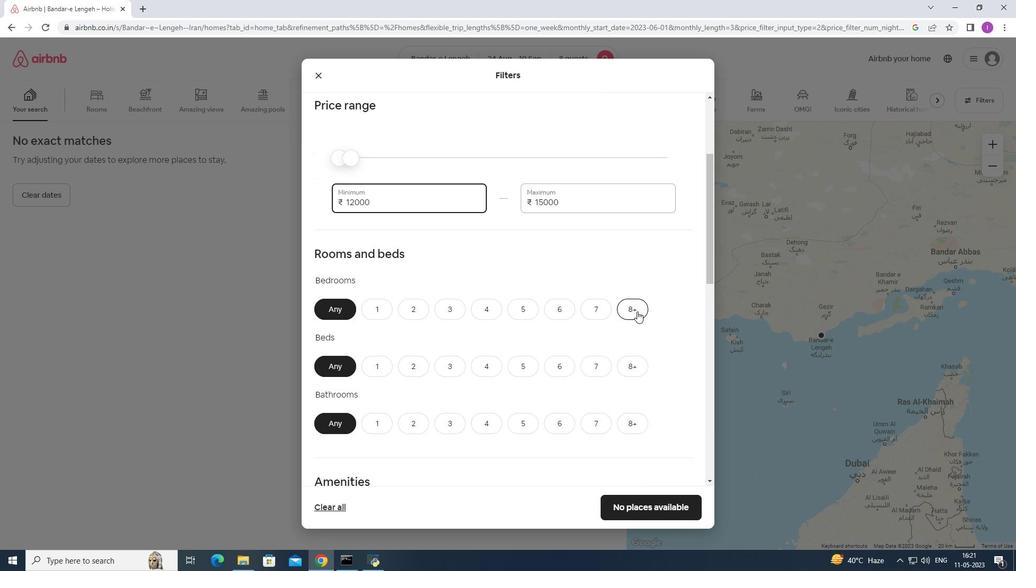 
Action: Mouse moved to (641, 367)
Screenshot: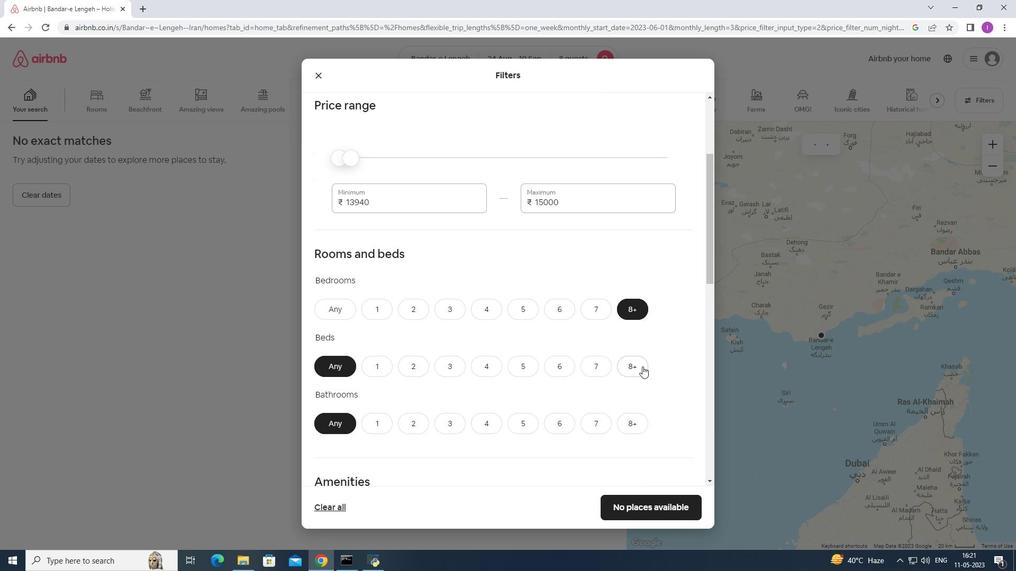 
Action: Mouse pressed left at (641, 367)
Screenshot: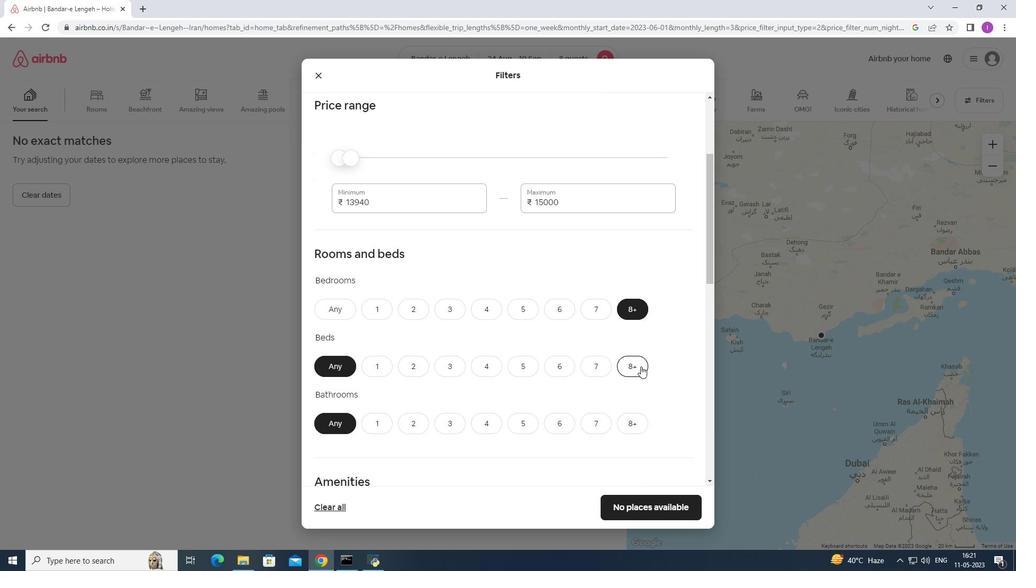 
Action: Mouse moved to (486, 311)
Screenshot: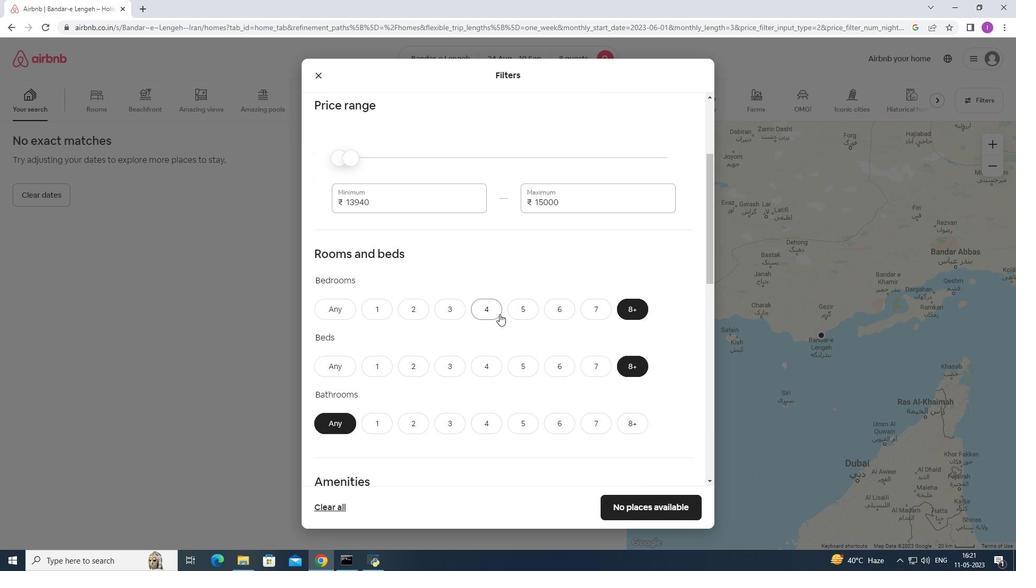 
Action: Mouse pressed left at (486, 311)
Screenshot: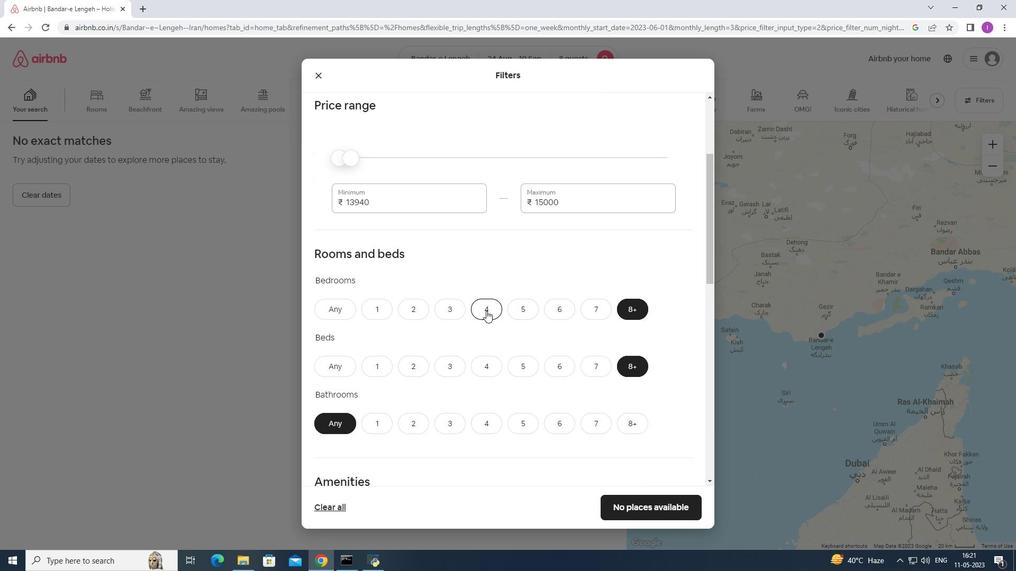 
Action: Mouse moved to (488, 427)
Screenshot: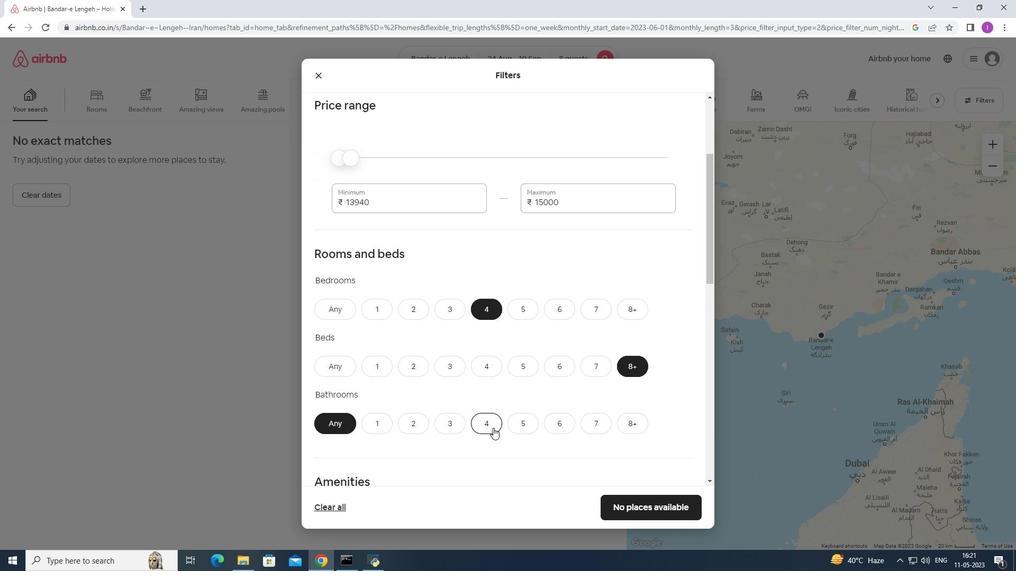 
Action: Mouse pressed left at (488, 427)
Screenshot: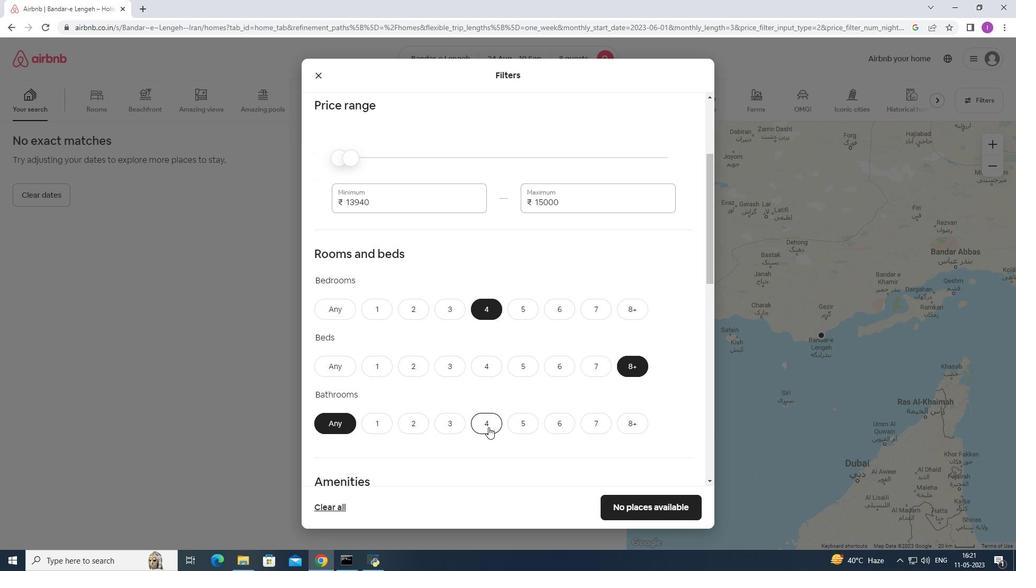 
Action: Mouse moved to (546, 383)
Screenshot: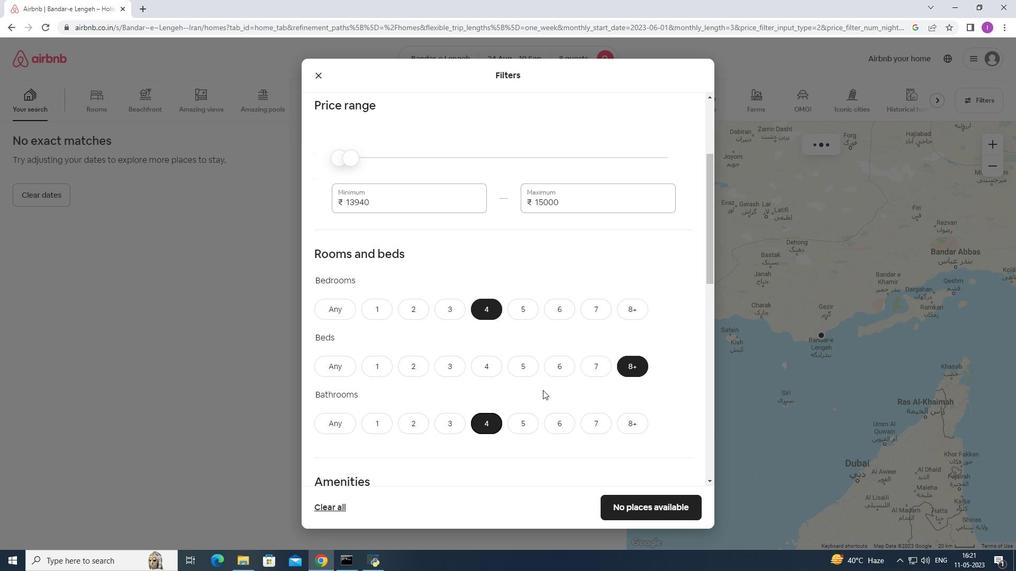 
Action: Mouse scrolled (546, 382) with delta (0, 0)
Screenshot: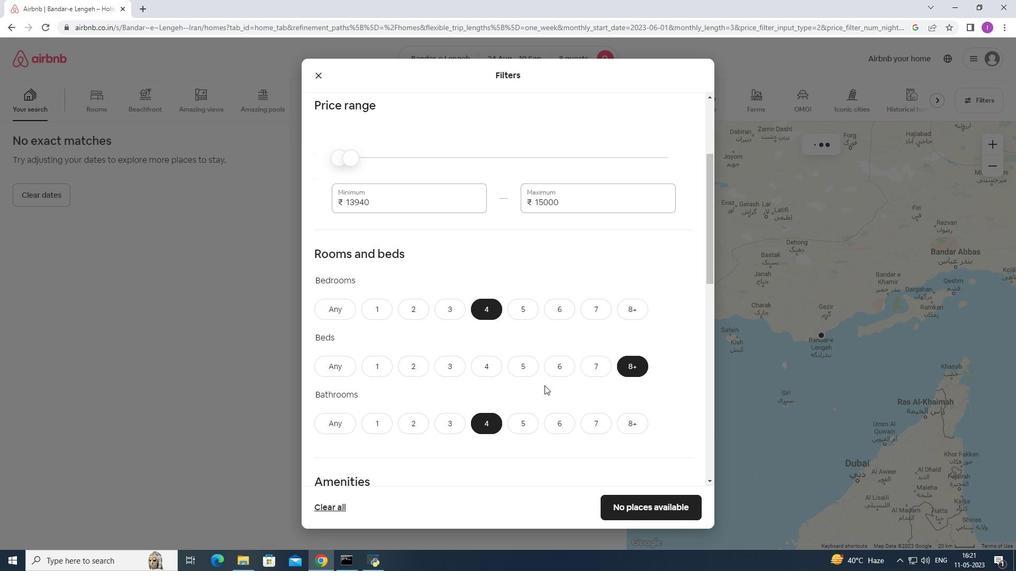 
Action: Mouse scrolled (546, 382) with delta (0, 0)
Screenshot: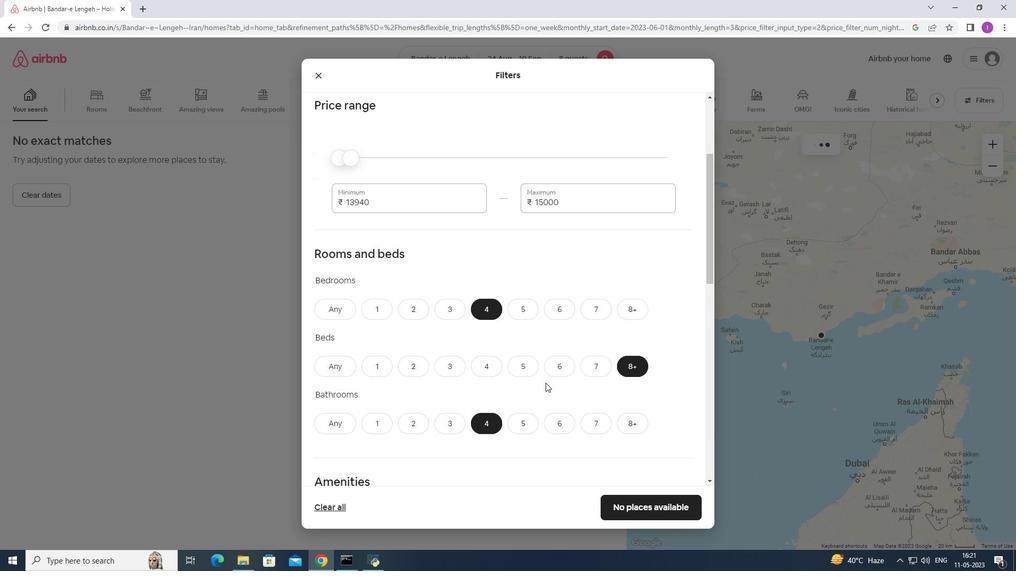 
Action: Mouse scrolled (546, 382) with delta (0, 0)
Screenshot: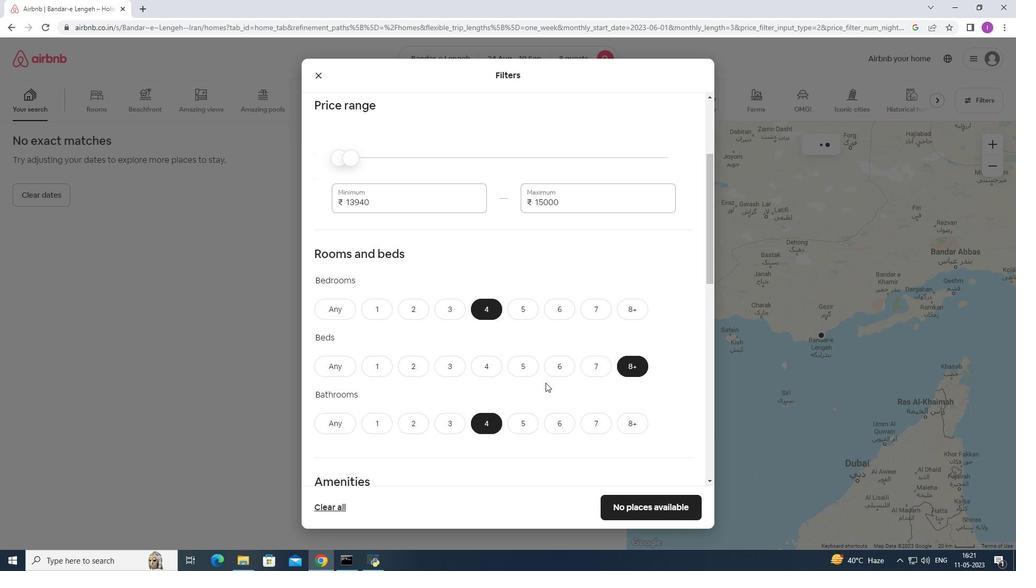 
Action: Mouse scrolled (546, 382) with delta (0, 0)
Screenshot: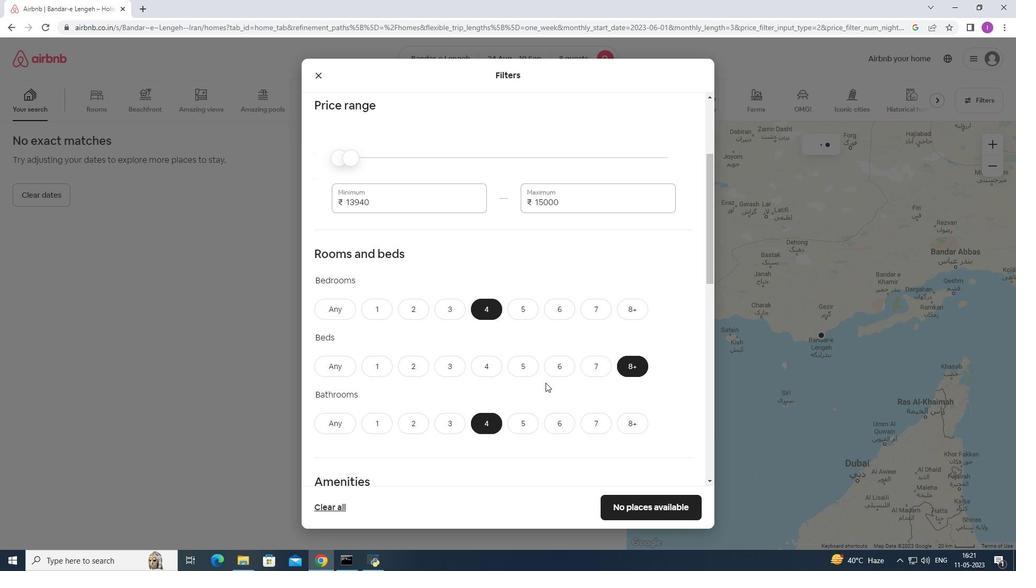 
Action: Mouse moved to (320, 323)
Screenshot: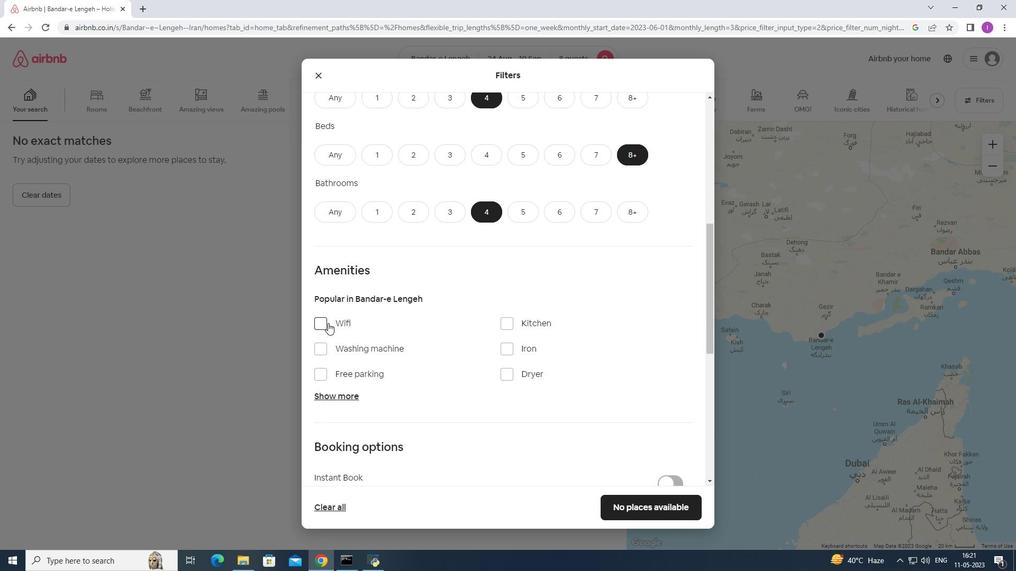 
Action: Mouse pressed left at (320, 323)
Screenshot: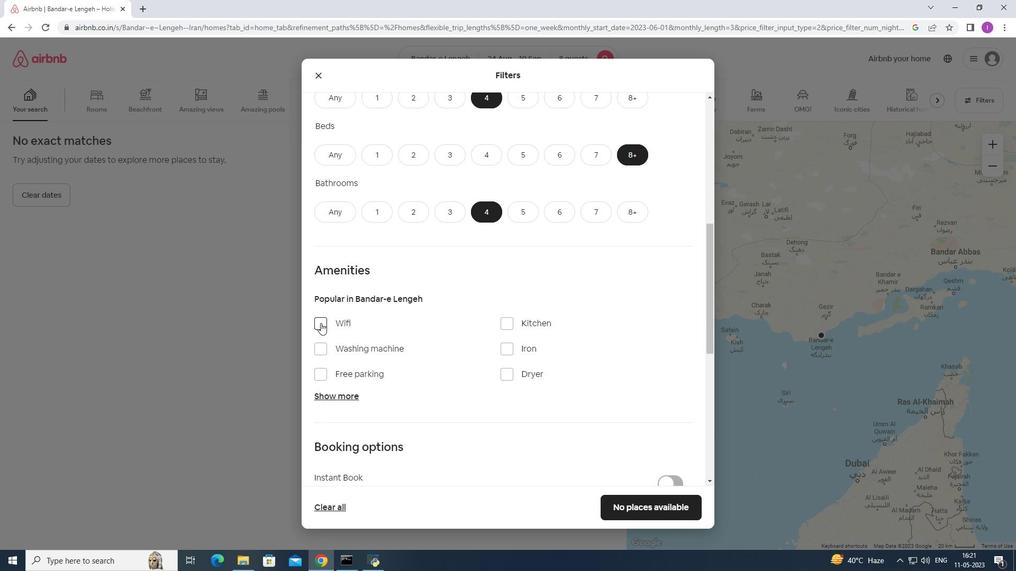 
Action: Mouse moved to (343, 395)
Screenshot: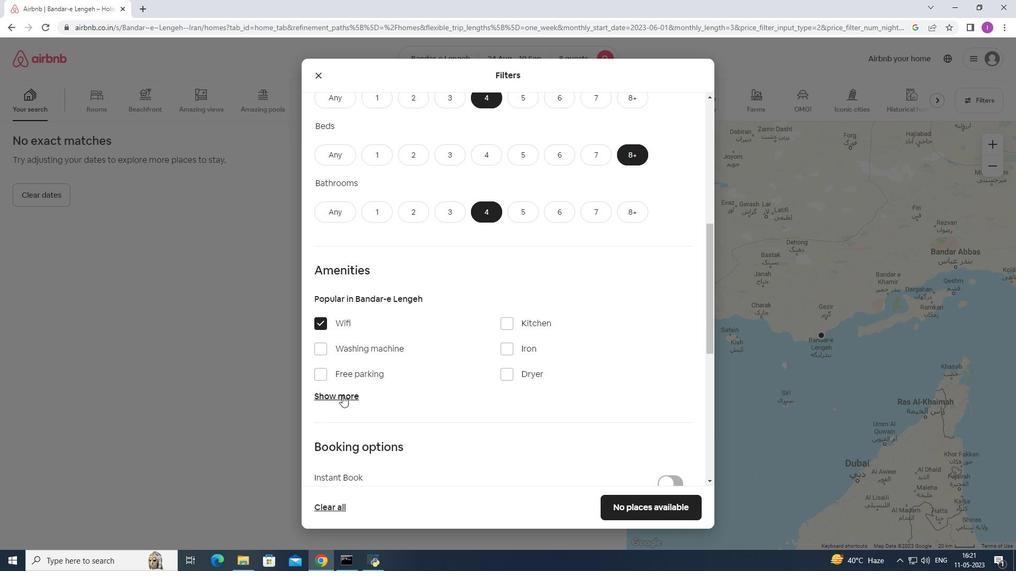 
Action: Mouse pressed left at (343, 395)
Screenshot: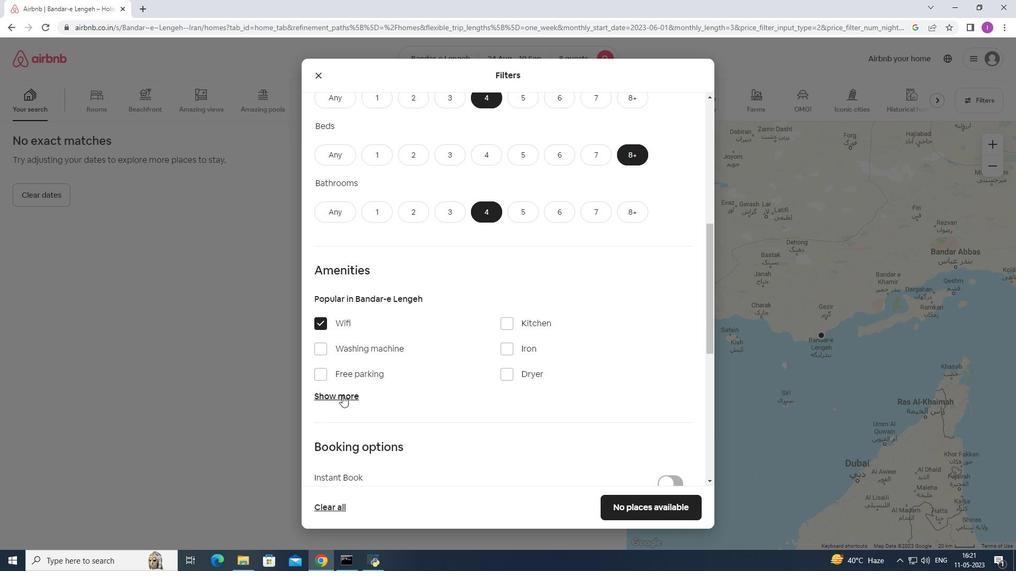 
Action: Mouse moved to (392, 371)
Screenshot: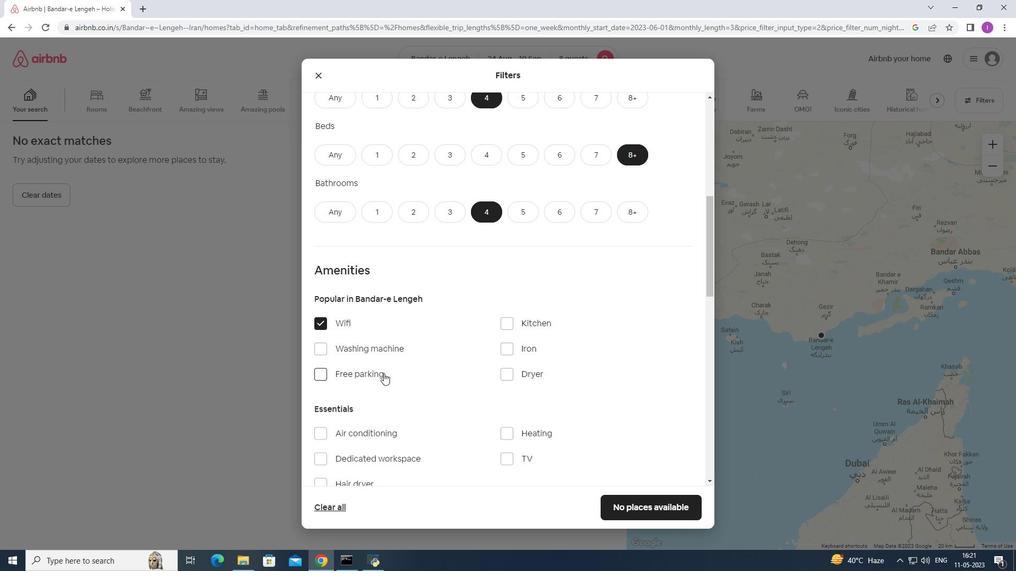 
Action: Mouse scrolled (392, 370) with delta (0, 0)
Screenshot: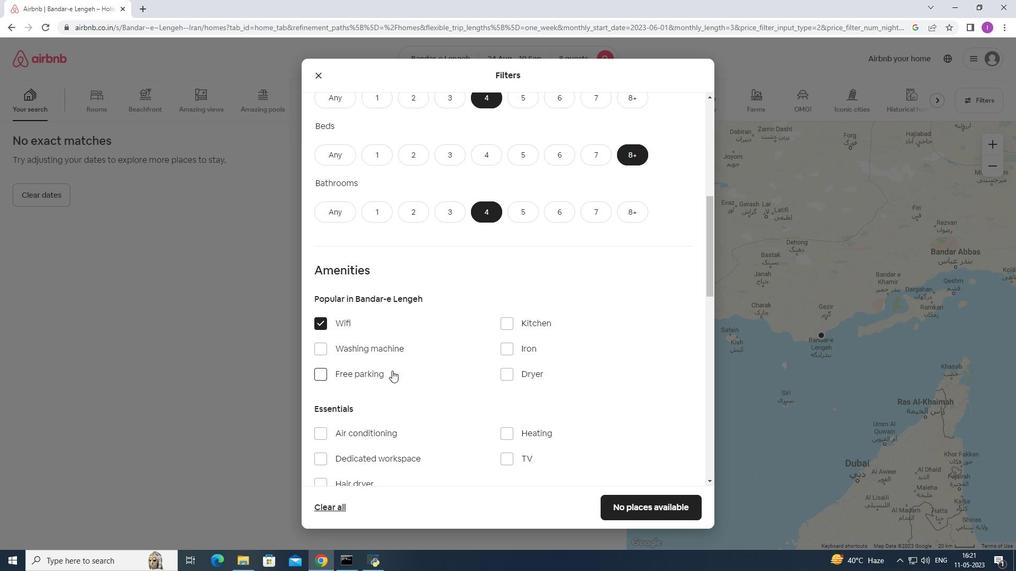 
Action: Mouse scrolled (392, 371) with delta (0, 0)
Screenshot: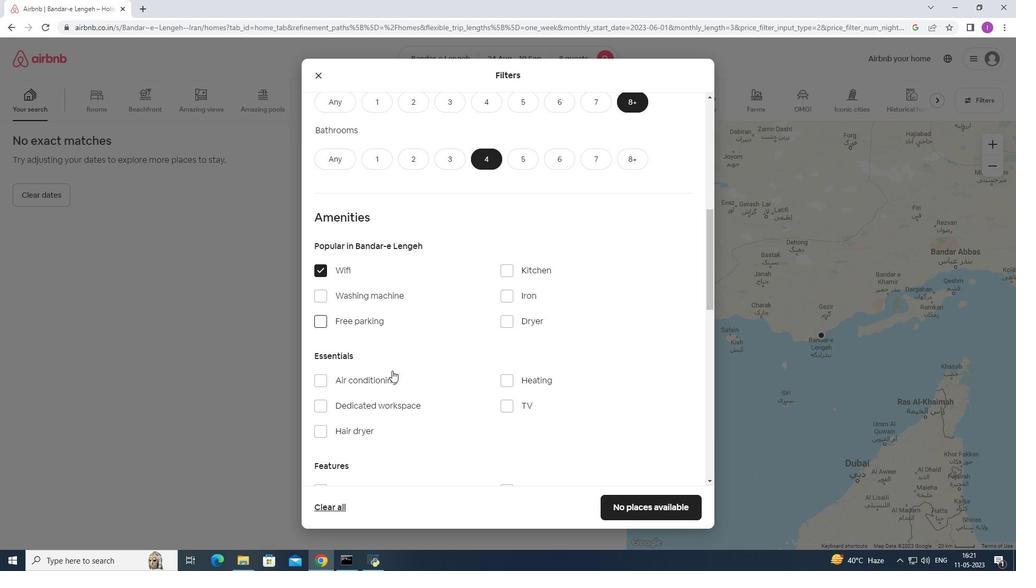 
Action: Mouse moved to (430, 402)
Screenshot: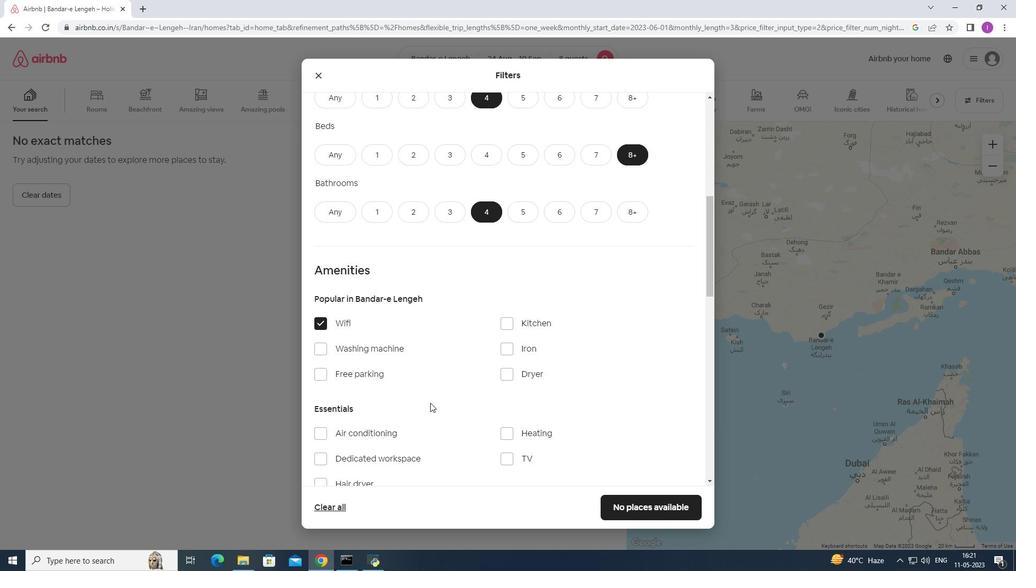 
Action: Mouse scrolled (430, 403) with delta (0, 0)
Screenshot: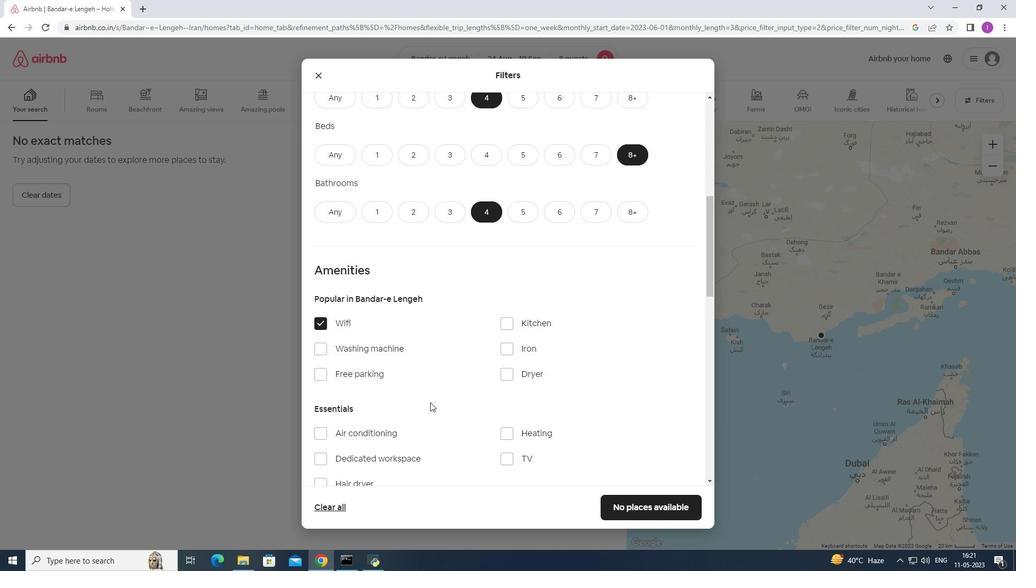 
Action: Mouse moved to (466, 410)
Screenshot: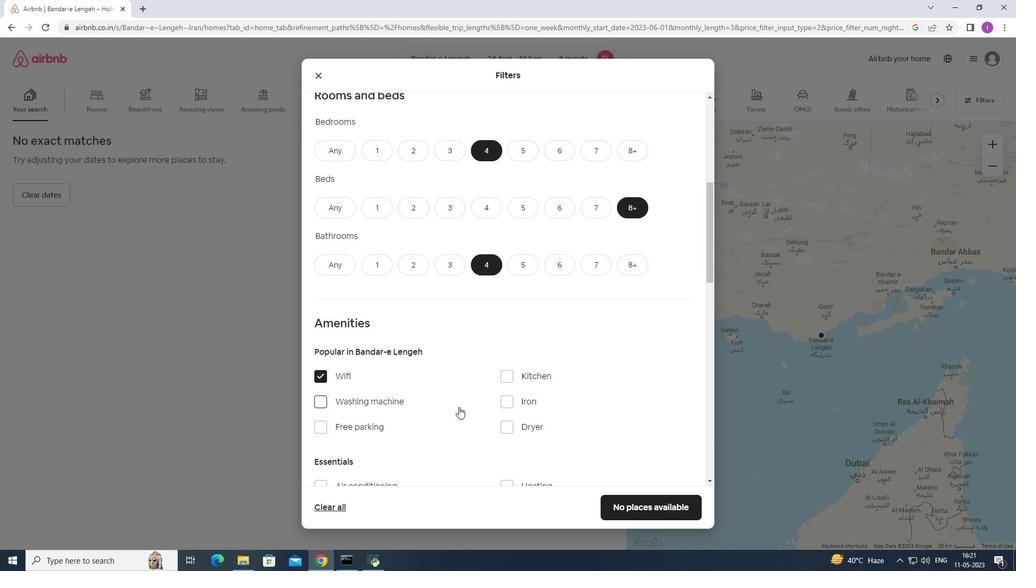 
Action: Mouse scrolled (466, 410) with delta (0, 0)
Screenshot: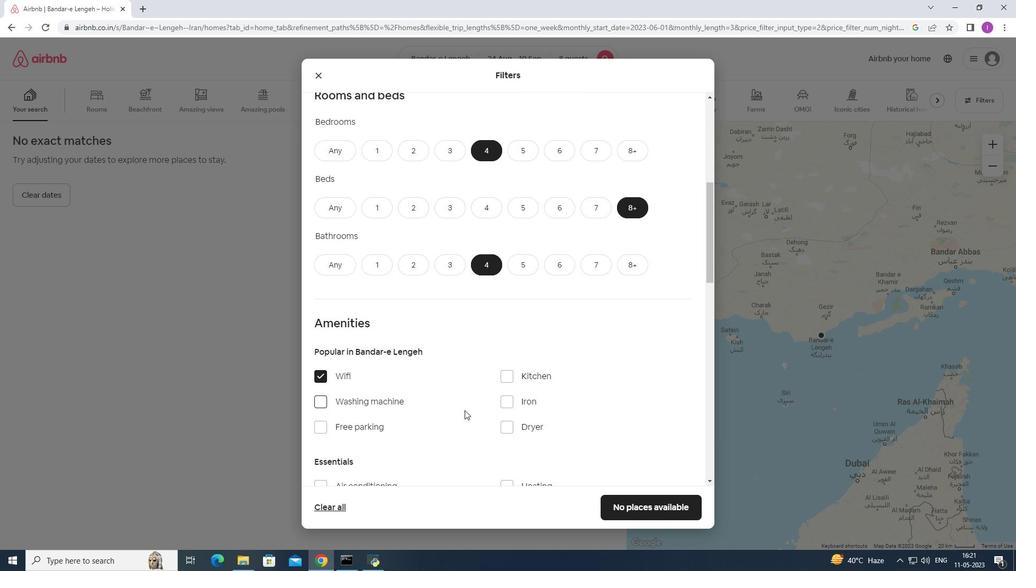 
Action: Mouse scrolled (466, 410) with delta (0, 0)
Screenshot: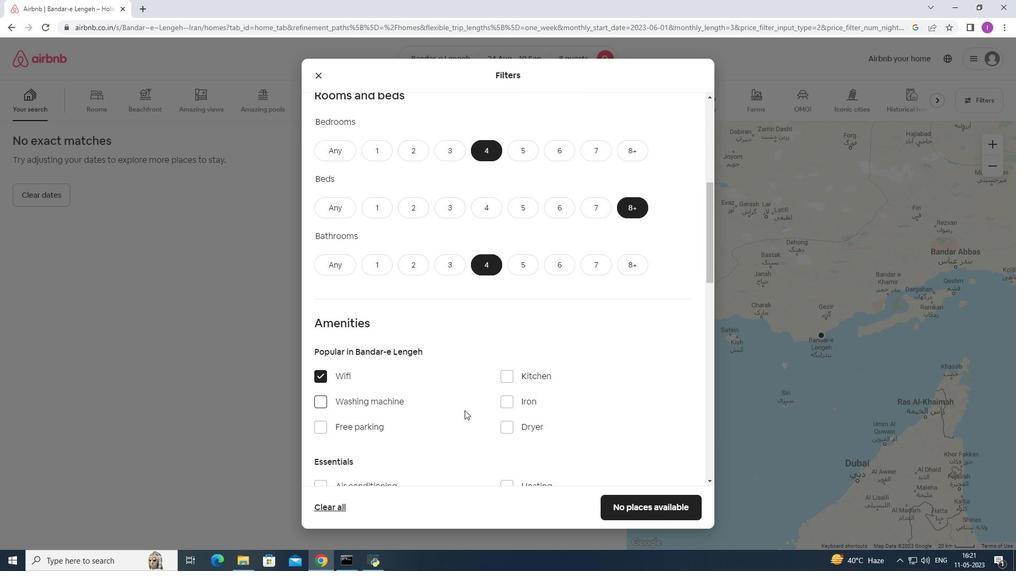 
Action: Mouse scrolled (466, 410) with delta (0, 0)
Screenshot: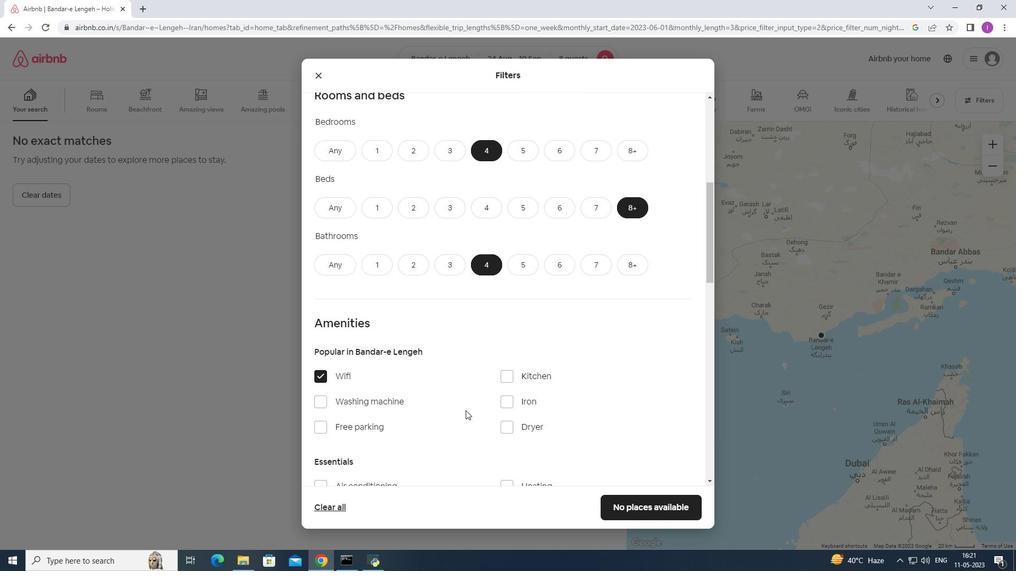 
Action: Mouse moved to (506, 354)
Screenshot: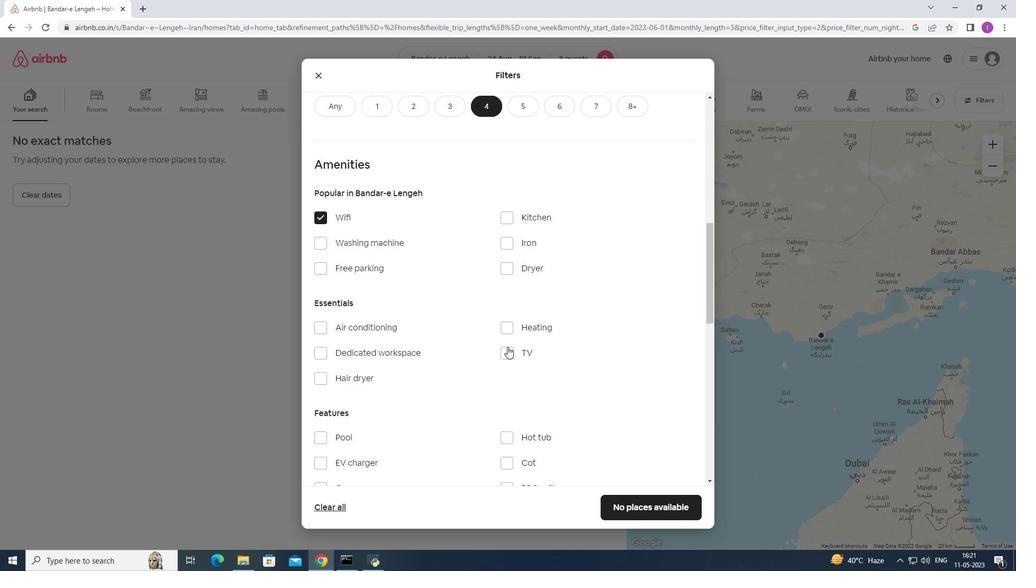 
Action: Mouse pressed left at (506, 354)
Screenshot: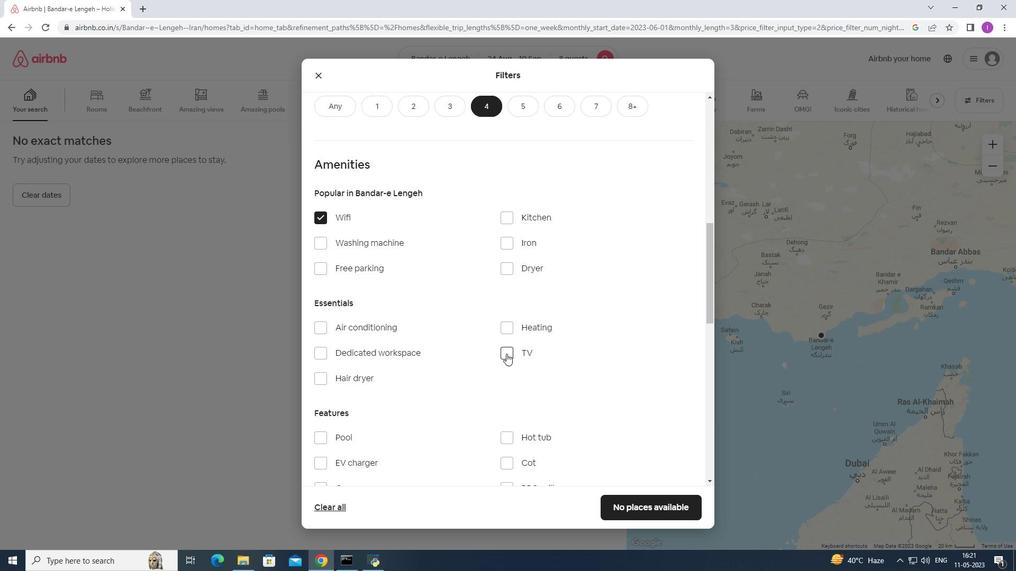 
Action: Mouse moved to (320, 270)
Screenshot: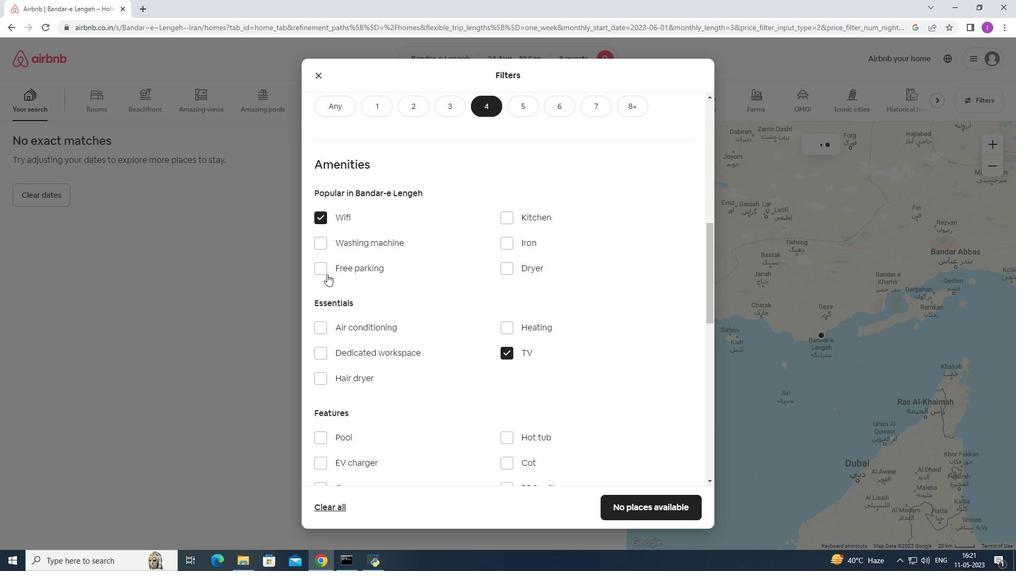 
Action: Mouse pressed left at (320, 270)
Screenshot: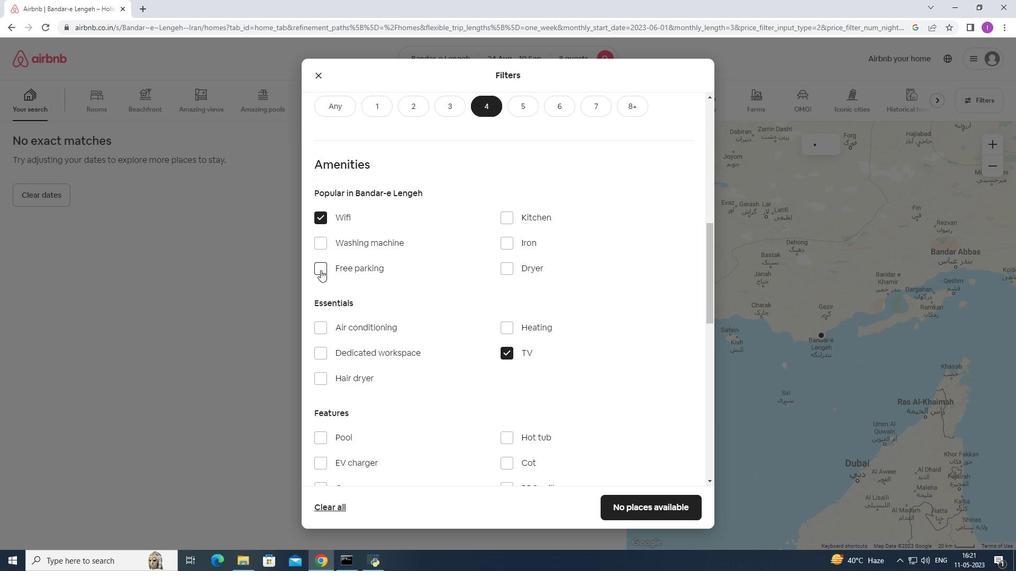 
Action: Mouse moved to (376, 301)
Screenshot: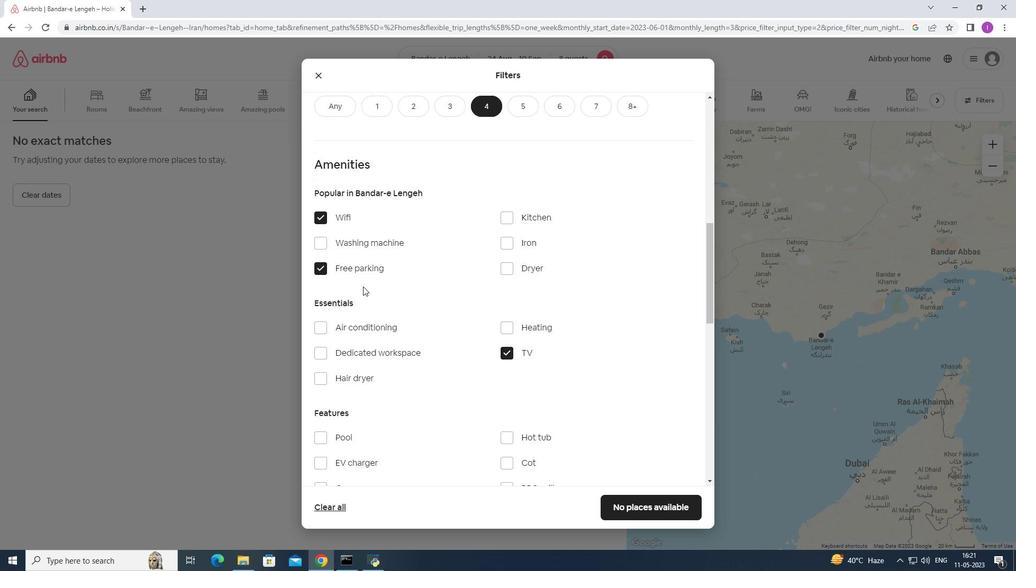 
Action: Mouse scrolled (376, 300) with delta (0, 0)
Screenshot: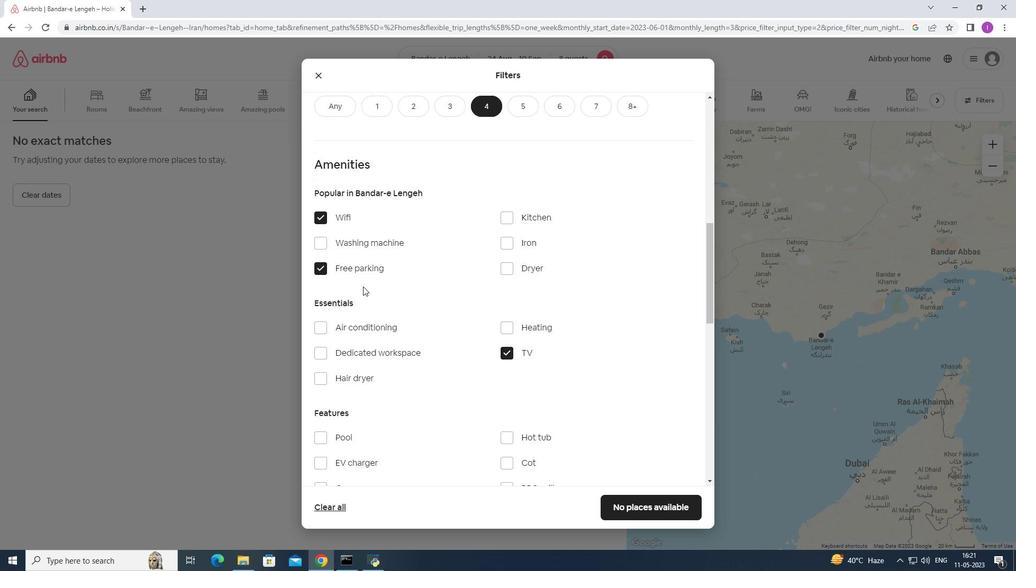
Action: Mouse moved to (377, 304)
Screenshot: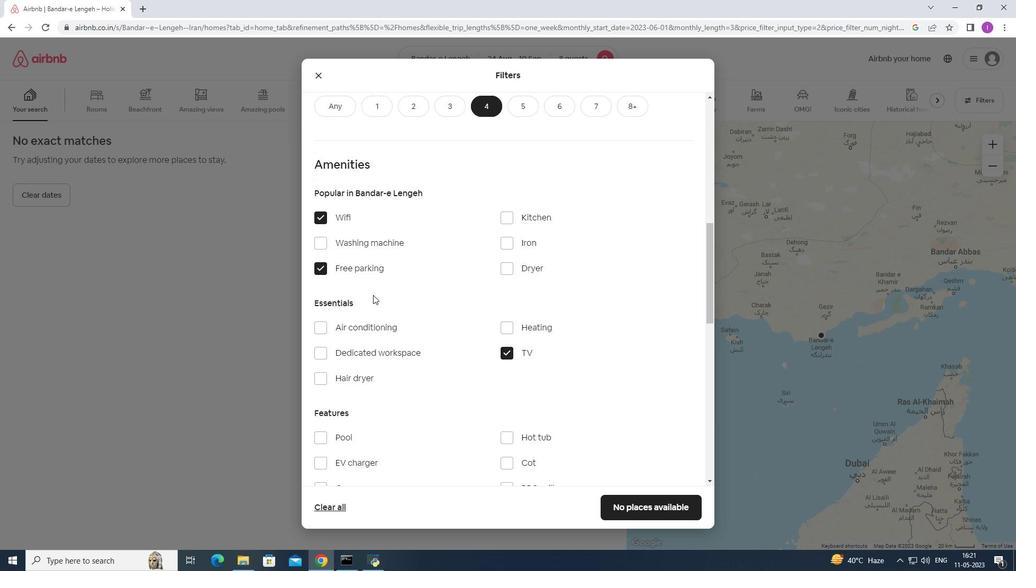 
Action: Mouse scrolled (377, 303) with delta (0, 0)
Screenshot: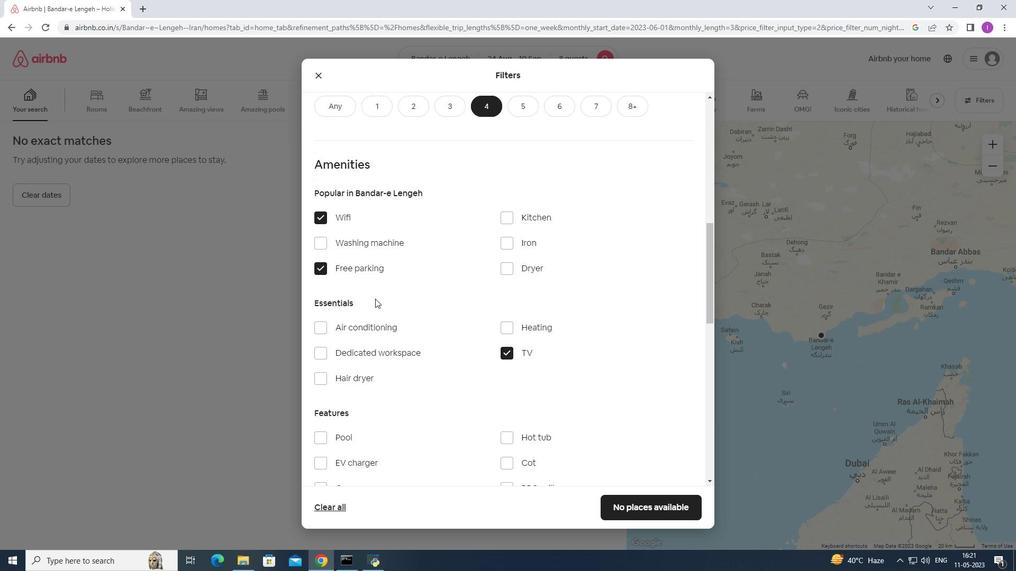 
Action: Mouse scrolled (377, 303) with delta (0, 0)
Screenshot: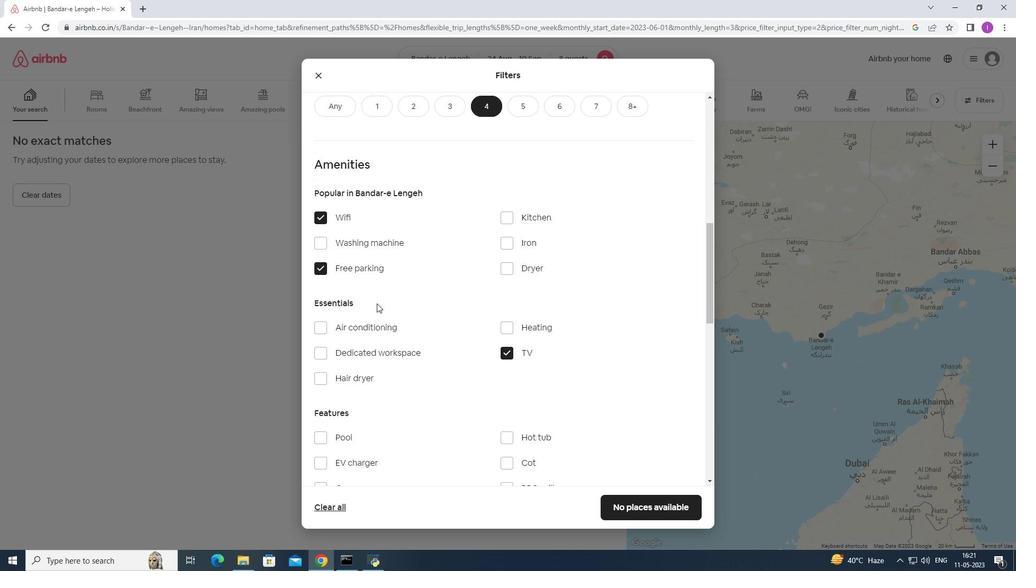 
Action: Mouse moved to (318, 327)
Screenshot: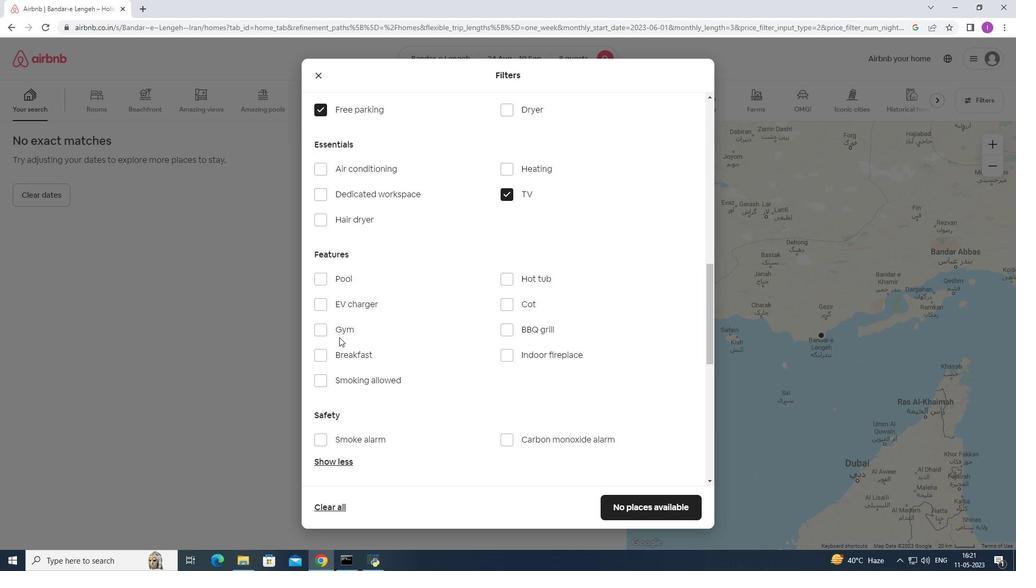 
Action: Mouse pressed left at (318, 327)
Screenshot: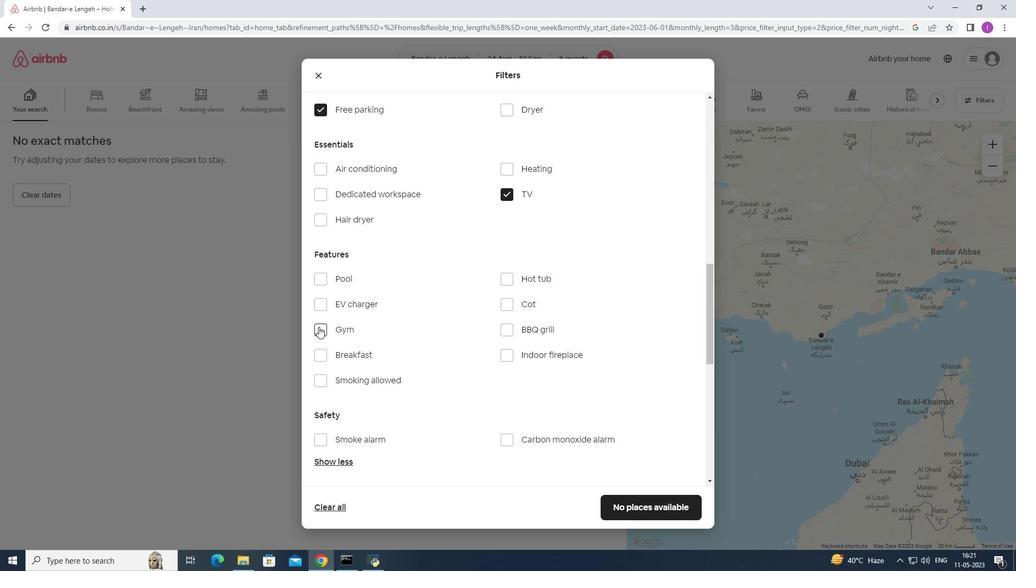 
Action: Mouse moved to (319, 355)
Screenshot: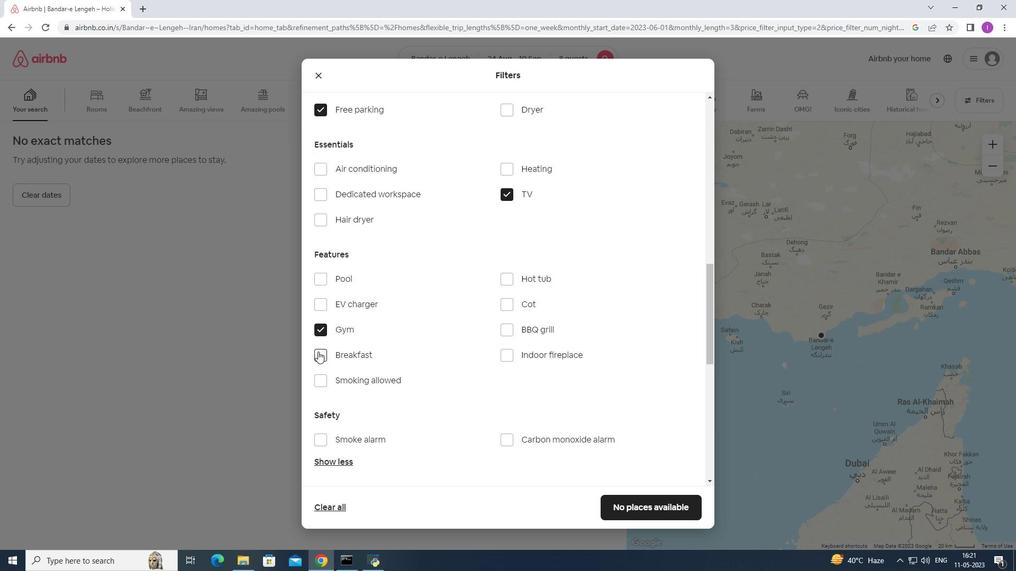 
Action: Mouse pressed left at (319, 355)
Screenshot: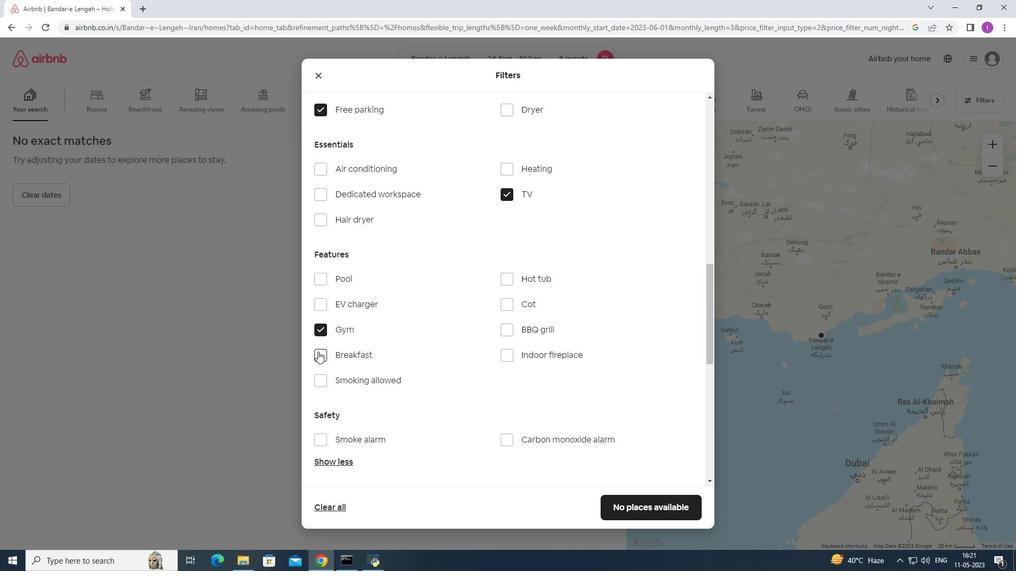 
Action: Mouse moved to (405, 346)
Screenshot: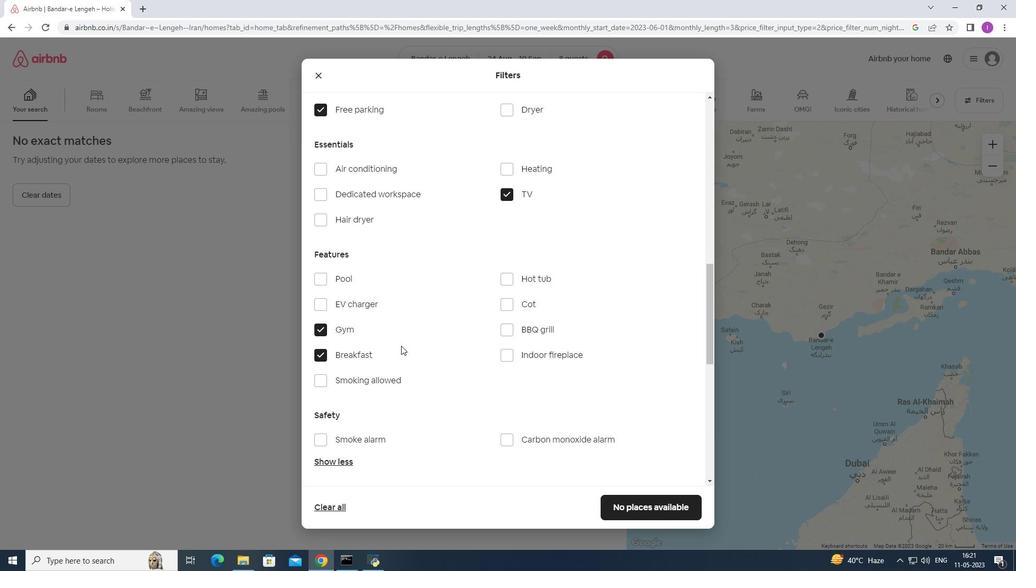 
Action: Mouse scrolled (405, 345) with delta (0, 0)
Screenshot: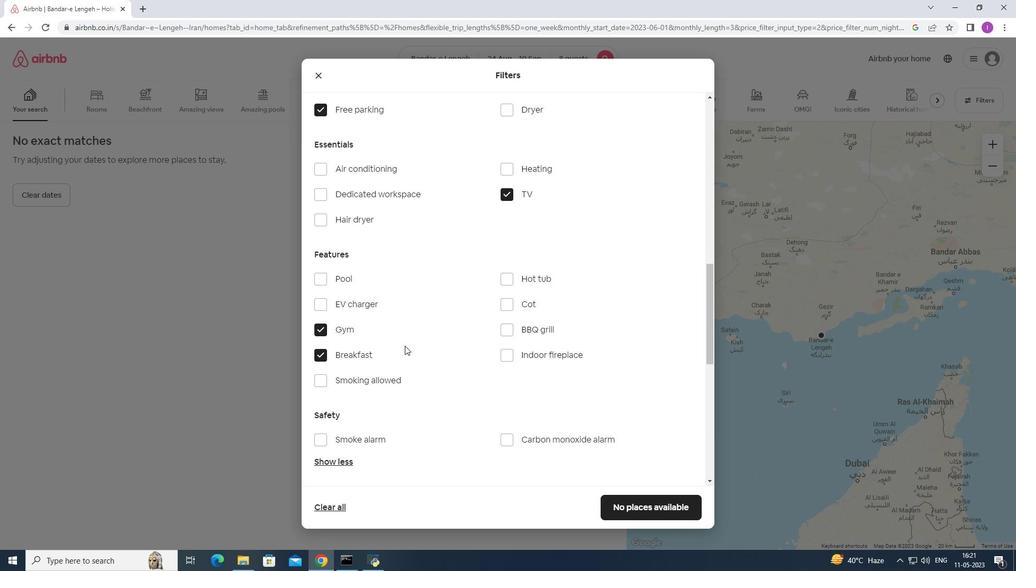 
Action: Mouse scrolled (405, 345) with delta (0, 0)
Screenshot: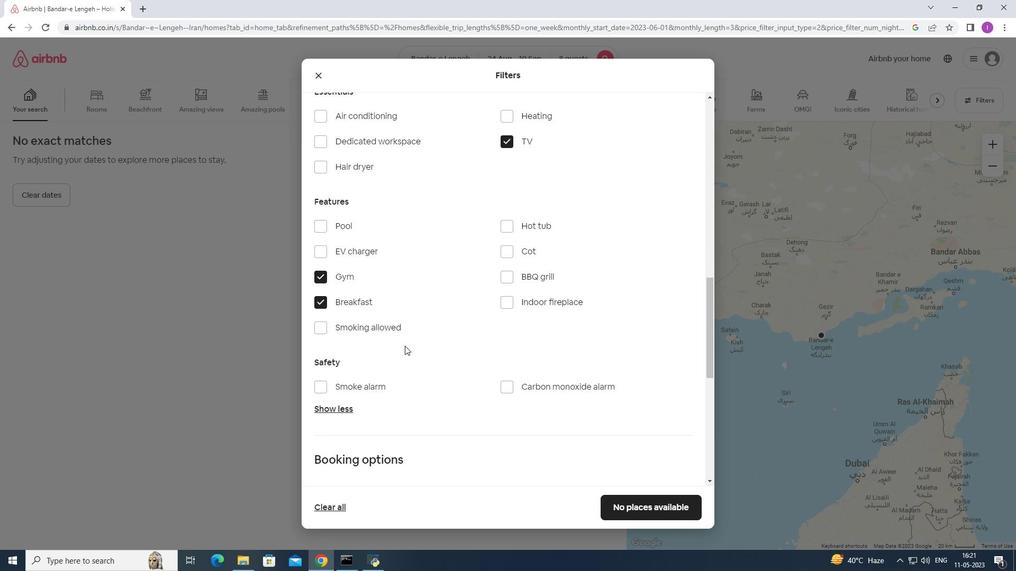 
Action: Mouse scrolled (405, 345) with delta (0, 0)
Screenshot: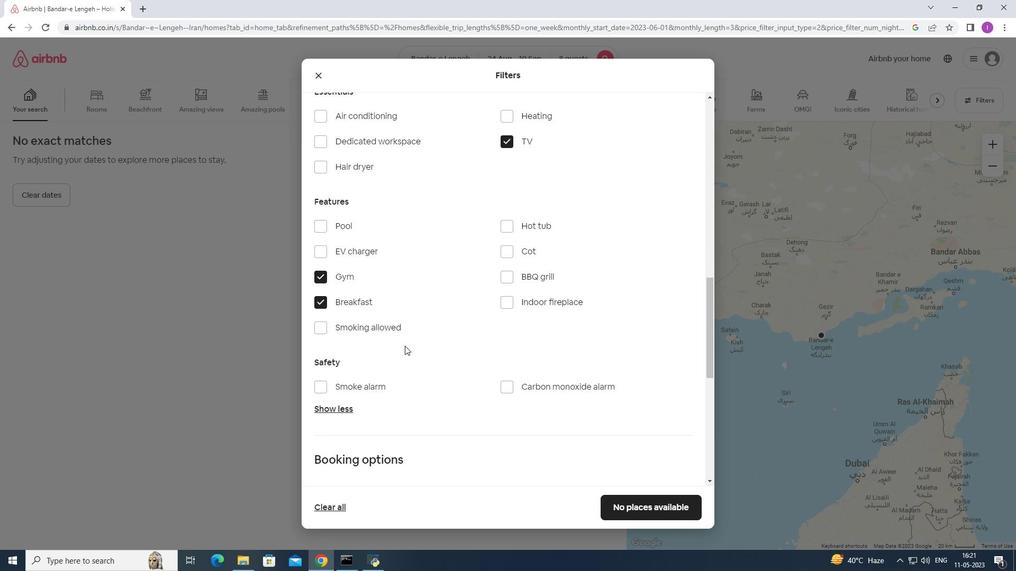 
Action: Mouse scrolled (405, 345) with delta (0, 0)
Screenshot: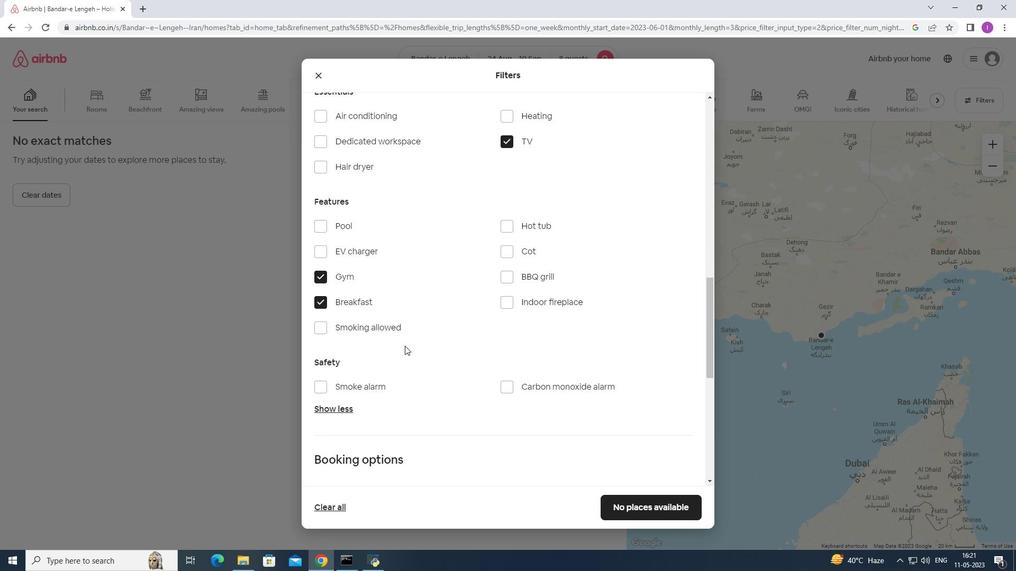 
Action: Mouse scrolled (405, 345) with delta (0, 0)
Screenshot: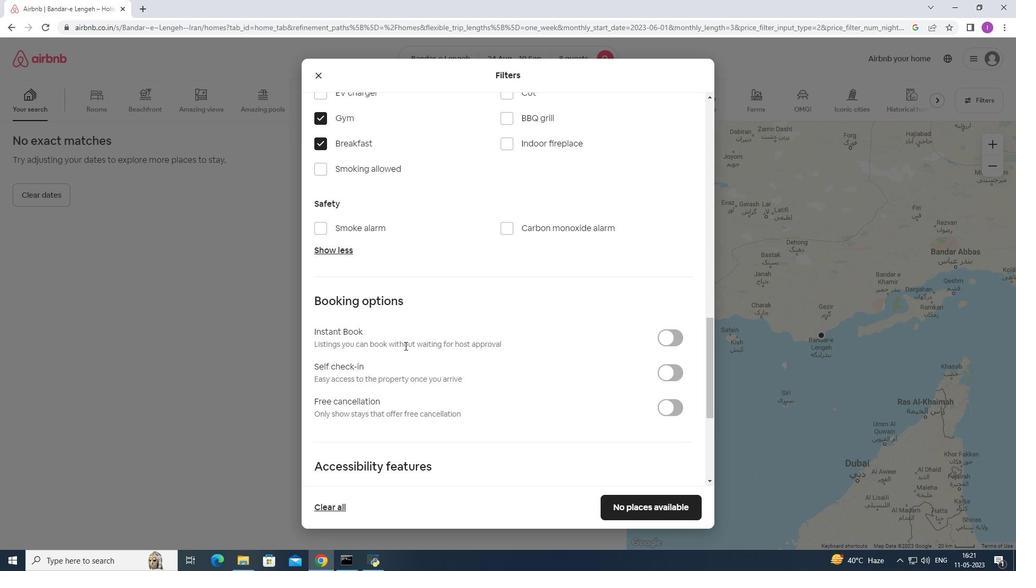 
Action: Mouse scrolled (405, 345) with delta (0, 0)
Screenshot: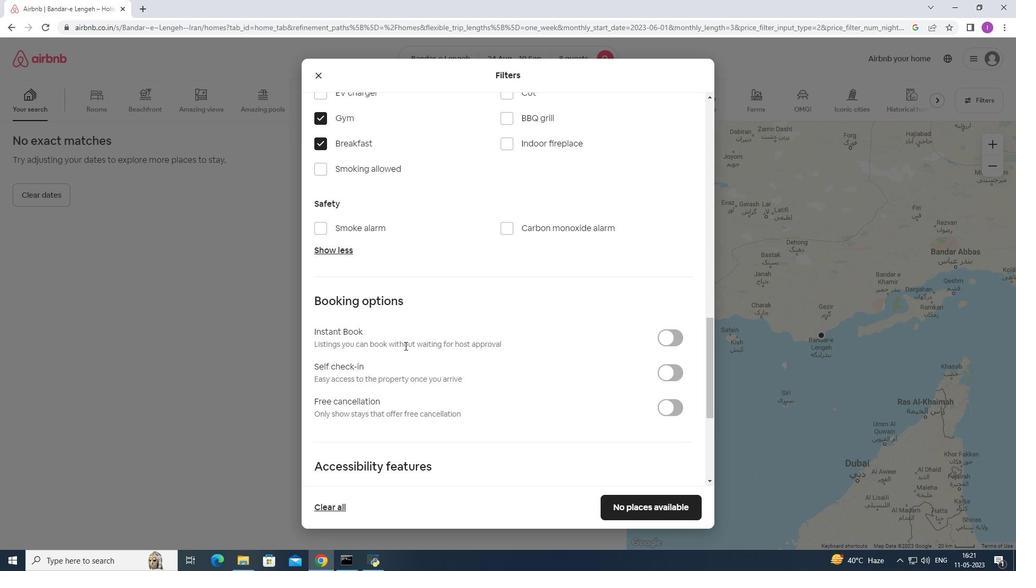 
Action: Mouse scrolled (405, 345) with delta (0, 0)
Screenshot: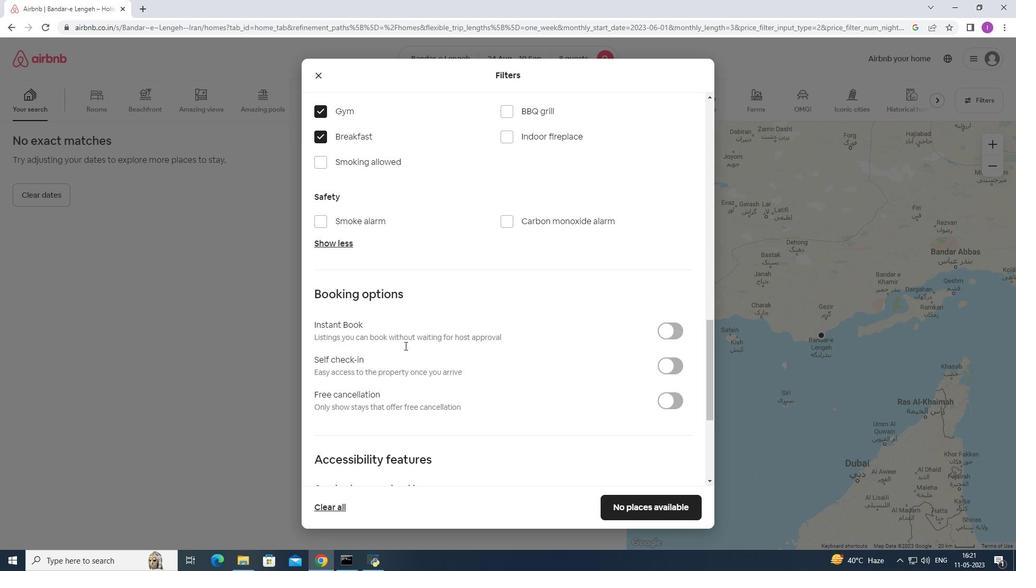 
Action: Mouse moved to (677, 216)
Screenshot: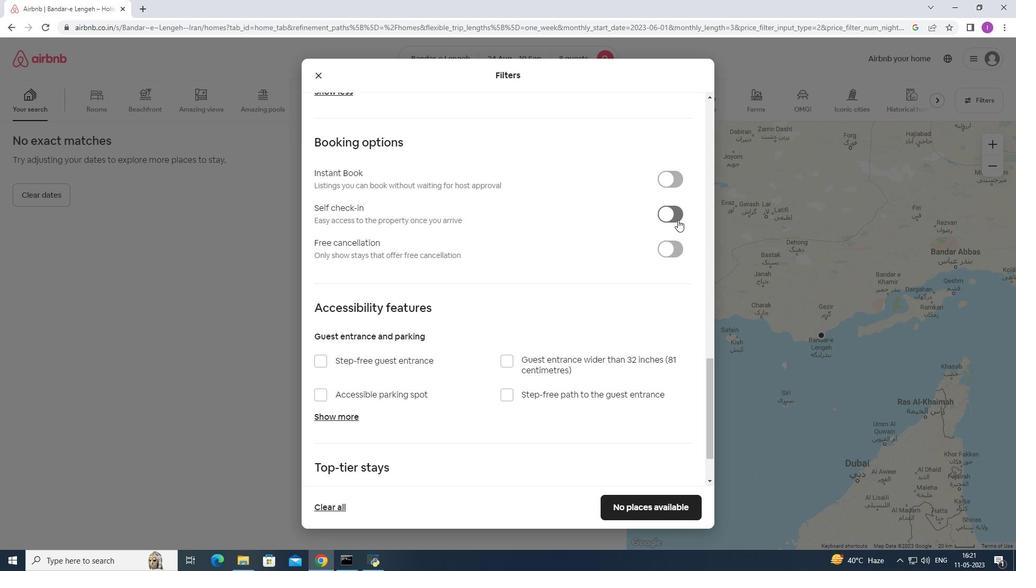 
Action: Mouse pressed left at (677, 216)
Screenshot: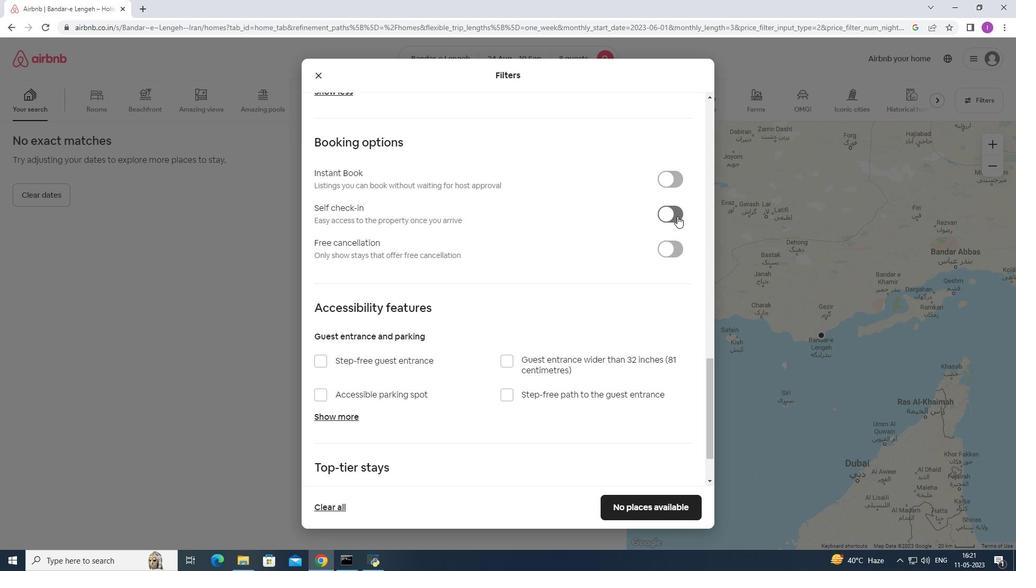 
Action: Mouse moved to (506, 335)
Screenshot: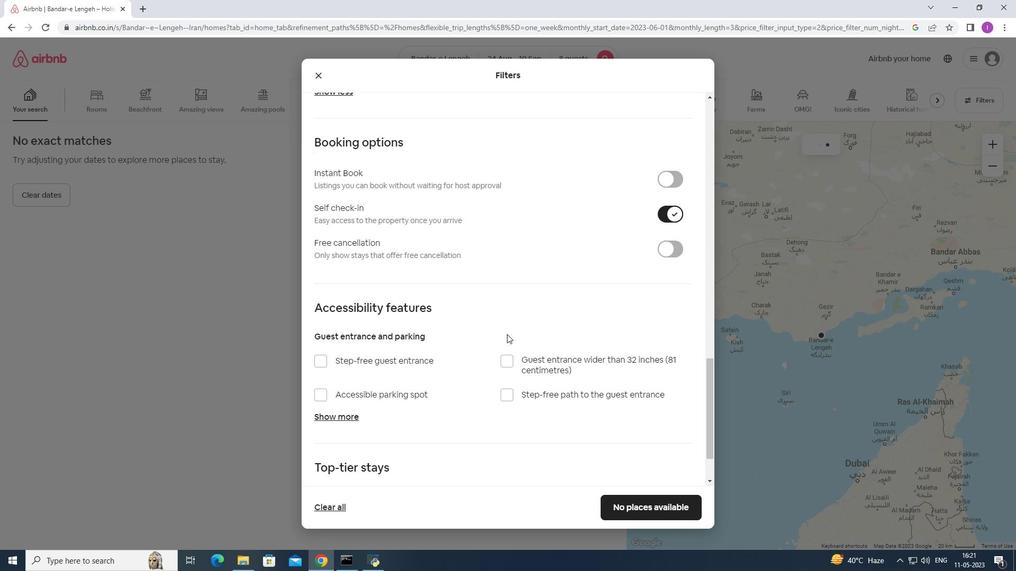 
Action: Mouse scrolled (506, 334) with delta (0, 0)
Screenshot: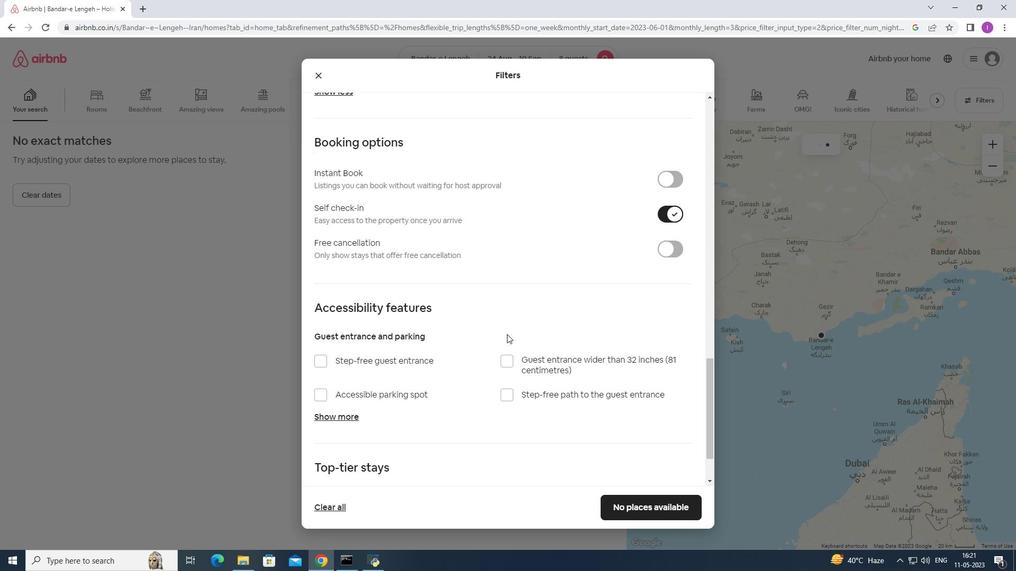 
Action: Mouse scrolled (506, 334) with delta (0, 0)
Screenshot: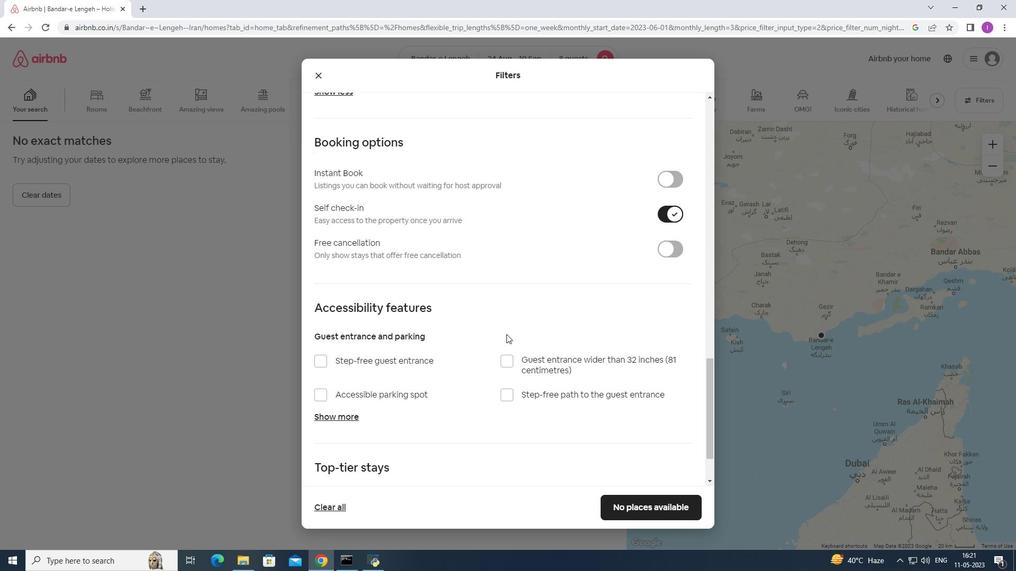 
Action: Mouse scrolled (506, 334) with delta (0, 0)
Screenshot: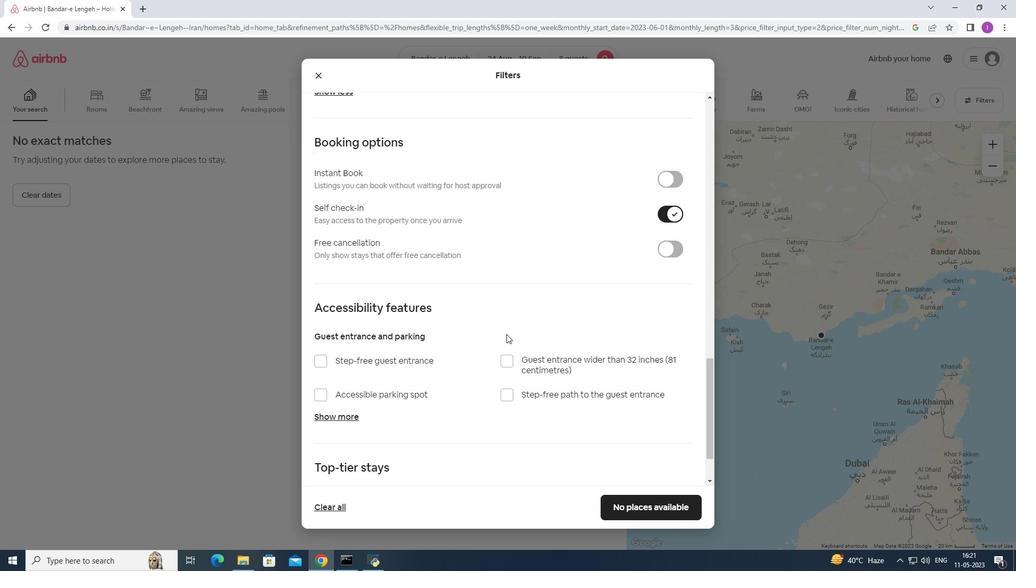 
Action: Mouse scrolled (506, 334) with delta (0, 0)
Screenshot: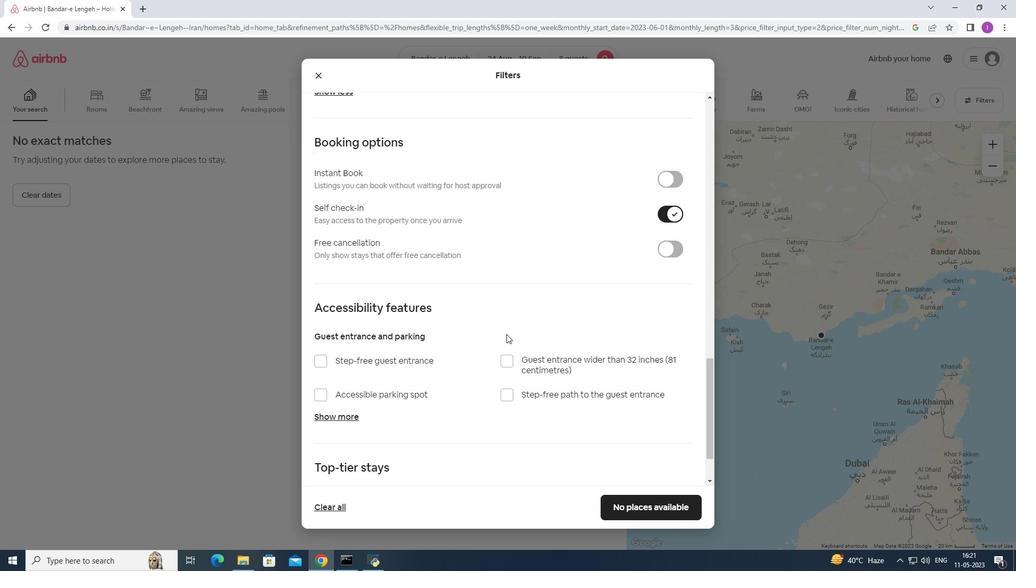 
Action: Mouse scrolled (506, 334) with delta (0, 0)
Screenshot: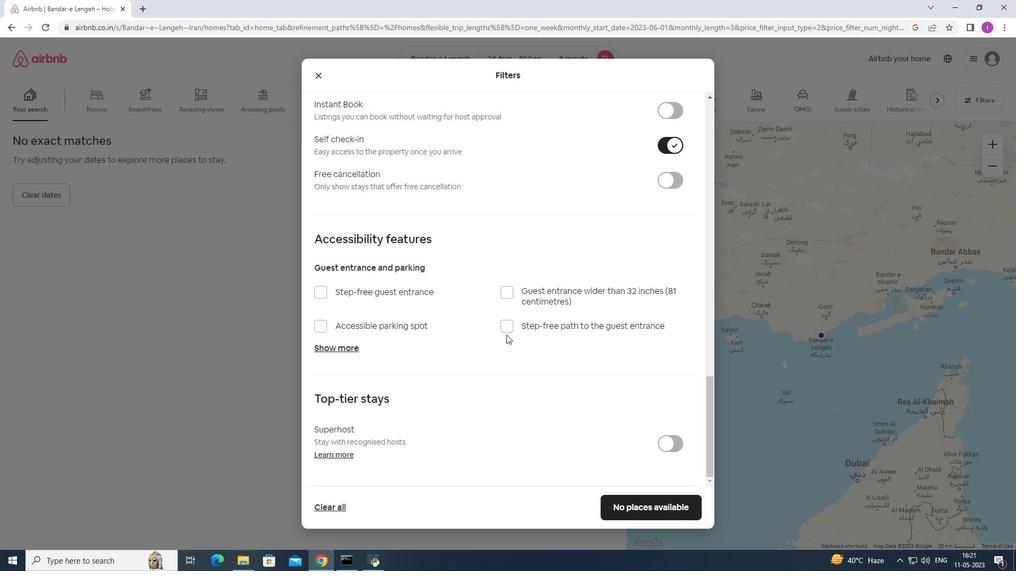 
Action: Mouse scrolled (506, 334) with delta (0, 0)
Screenshot: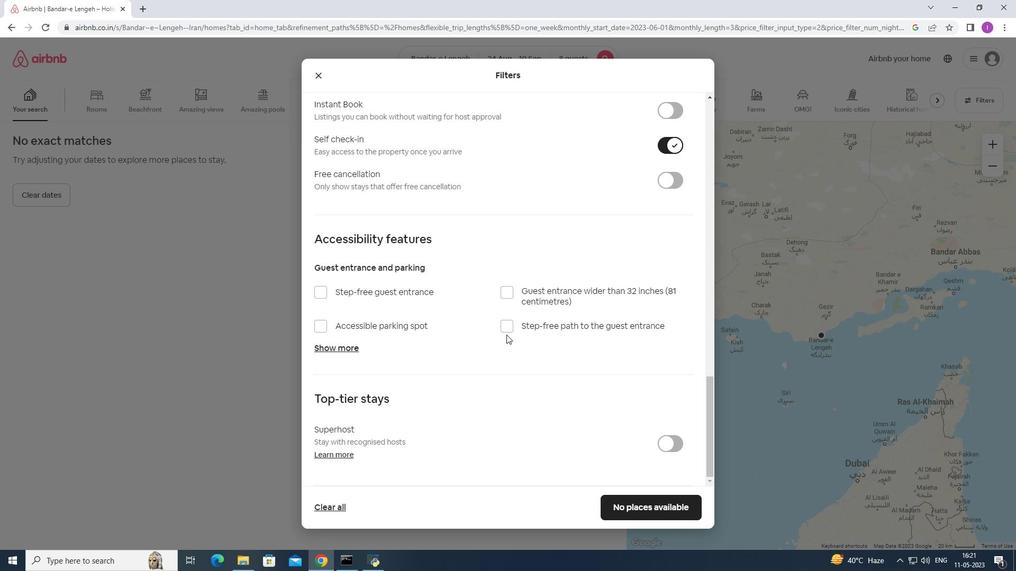 
Action: Mouse scrolled (506, 334) with delta (0, 0)
Screenshot: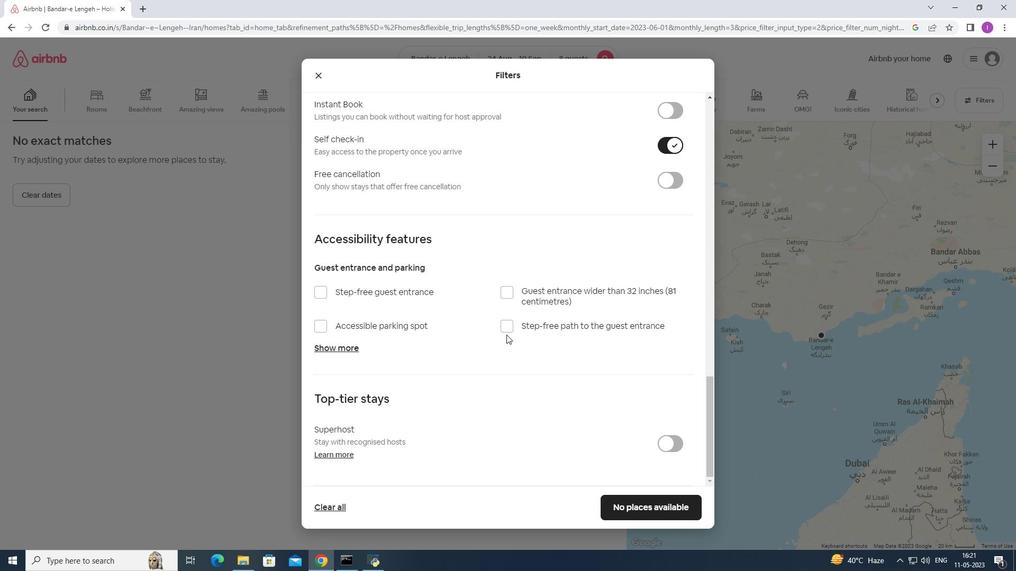 
Action: Mouse scrolled (506, 334) with delta (0, 0)
Screenshot: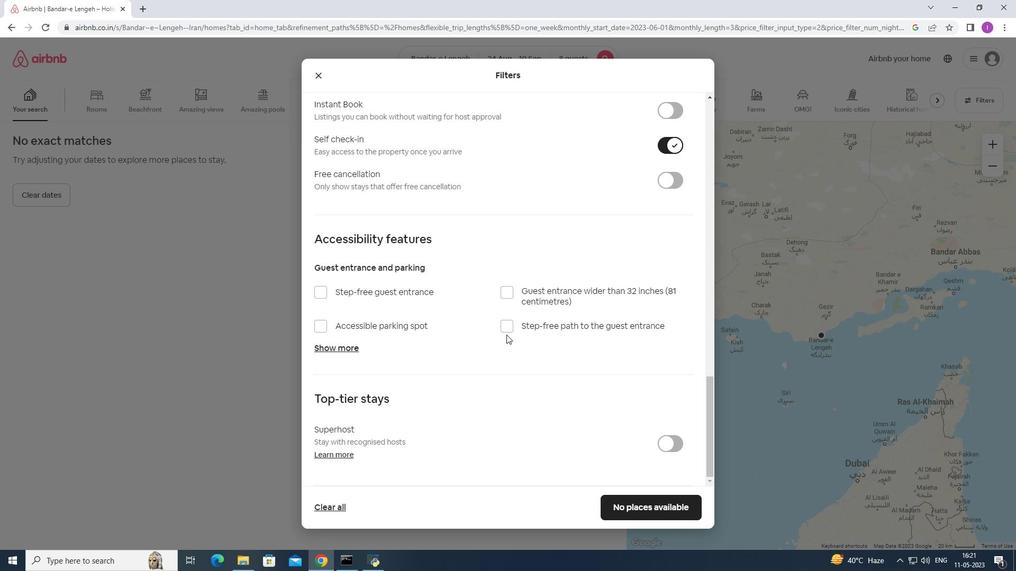 
Action: Mouse moved to (641, 511)
Screenshot: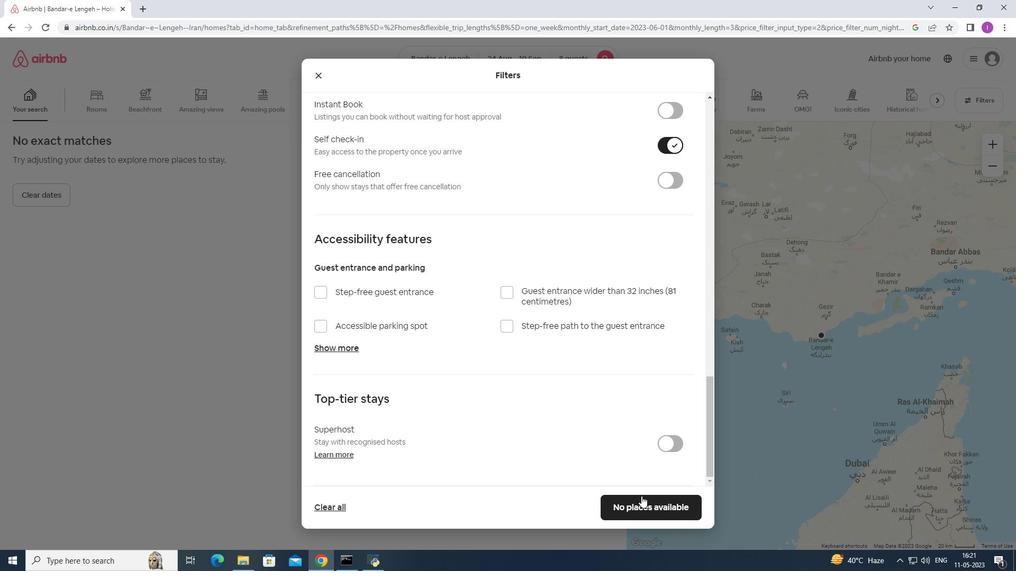 
Action: Mouse pressed left at (641, 511)
Screenshot: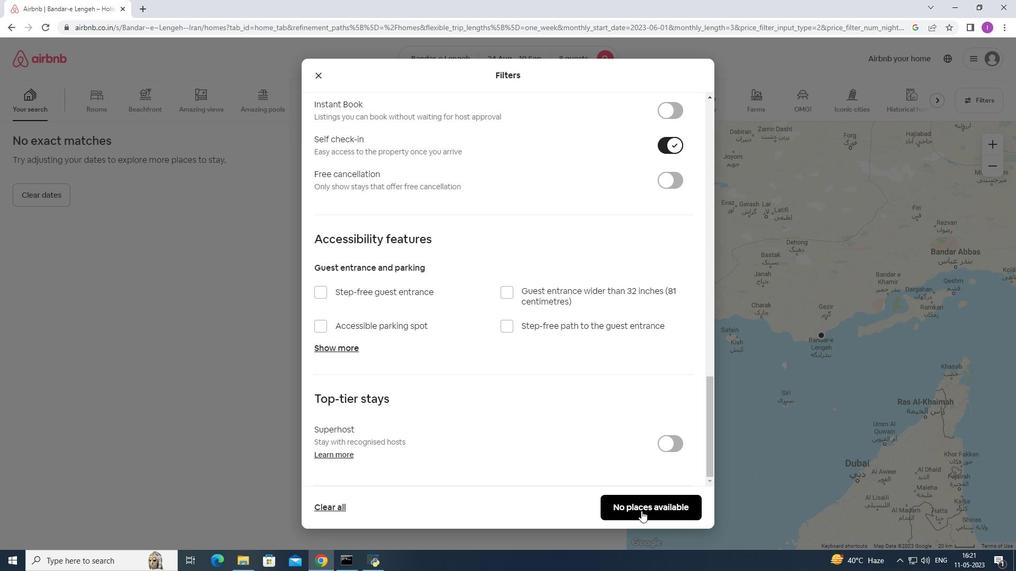 
